 Task: Select Grocery. Add to cart, from DashMart for 779 Spadafore Drive, State College, Pennsylvania 16803, Cell Number 814-822-2457, following items : Glade Jar Candle Air Freshener Hawaiian Breeze (3.4 oz) - 1, Scotch-Brite Scrub Sponges Heavy Duty (3 ct) - 1, Ajax Triple Action Dishwashing Liquid Orange (28 oz) - 1, Raid Outdoor Ant & Roach Killer 26 Killer Fresh Scent (12 oz) - 1, Essential Everyday Duct Tape - 1, Coca-Cola Soda Can (12 oz x 12 ct) - 1, Kinder Bueno Chocolate Bars Crispy Creamy (4 ct) - 1, Nerds Gummy Clusters Candy (5 oz) - 1, Sweet Potato (1 ct) - 1, Large Avocado (1 ct) - 1
Action: Mouse moved to (316, 108)
Screenshot: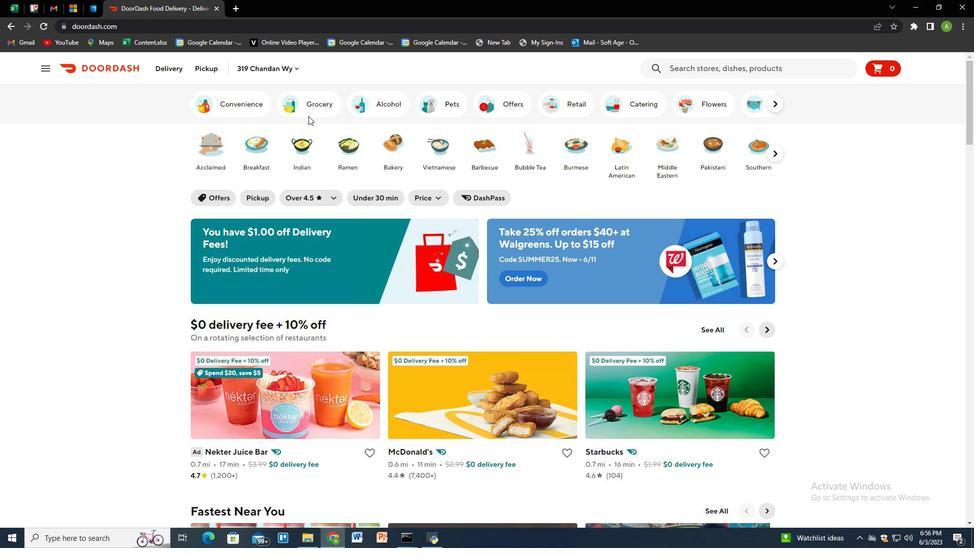 
Action: Mouse pressed left at (316, 108)
Screenshot: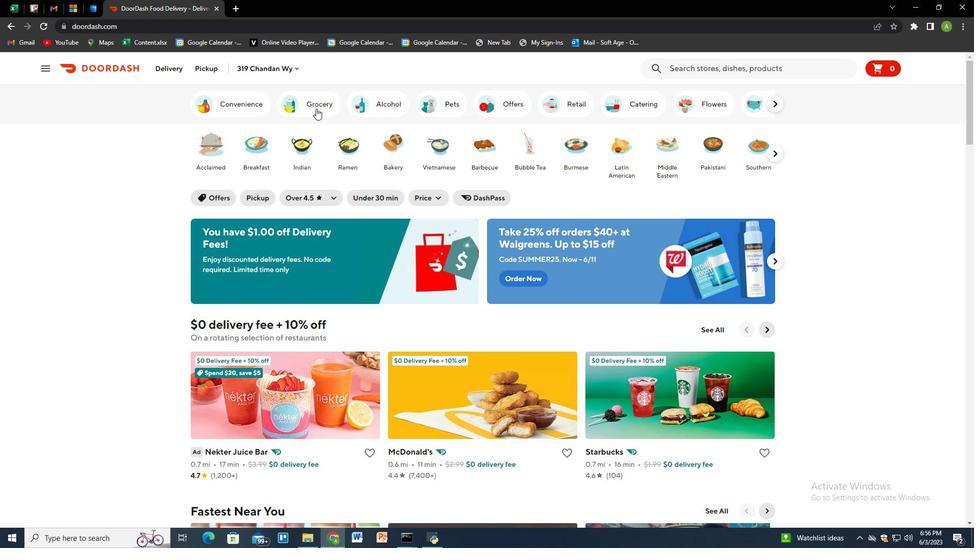 
Action: Mouse moved to (559, 490)
Screenshot: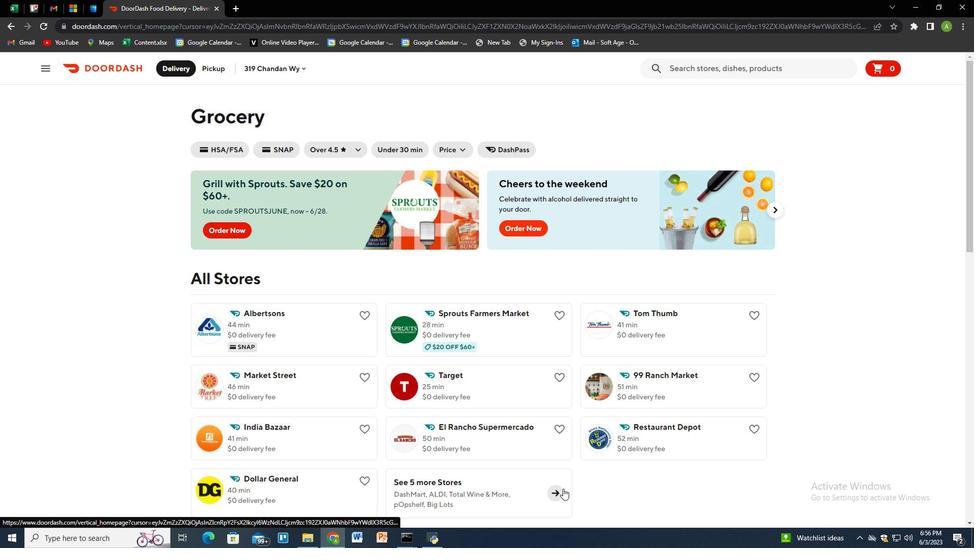 
Action: Mouse pressed left at (559, 490)
Screenshot: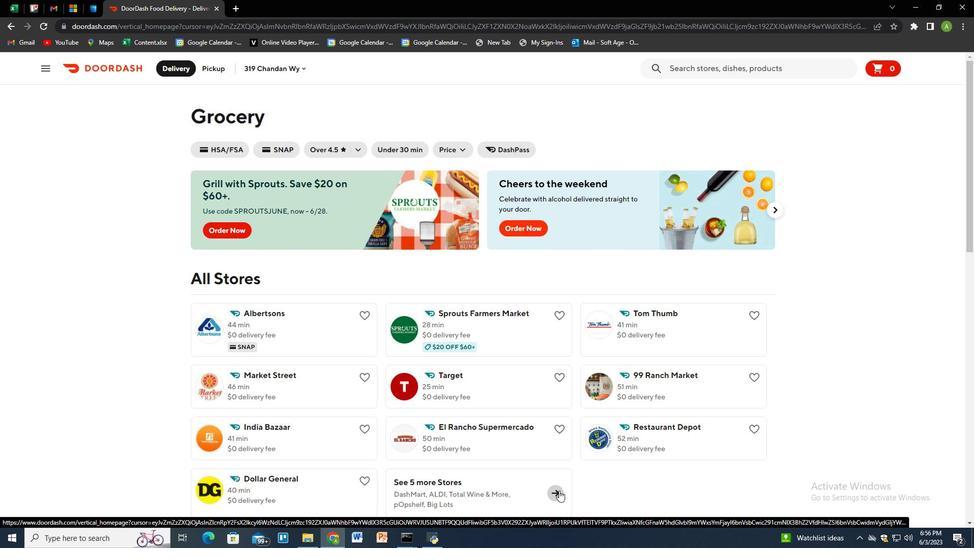 
Action: Mouse moved to (503, 348)
Screenshot: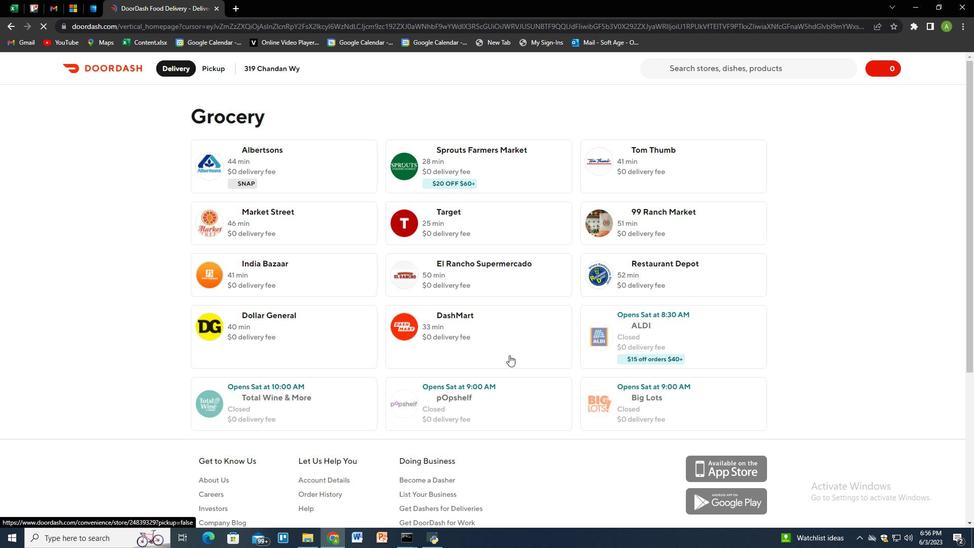 
Action: Mouse pressed left at (503, 348)
Screenshot: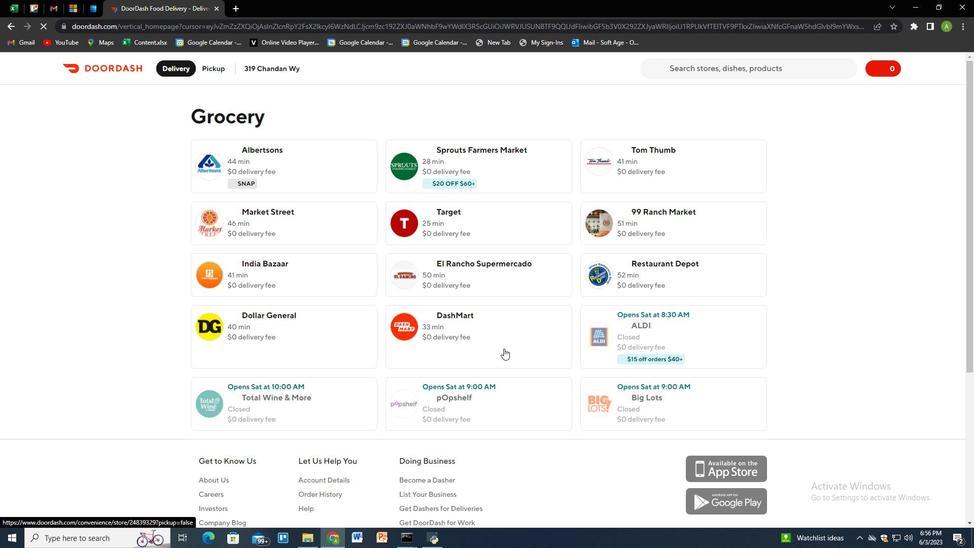 
Action: Mouse moved to (217, 68)
Screenshot: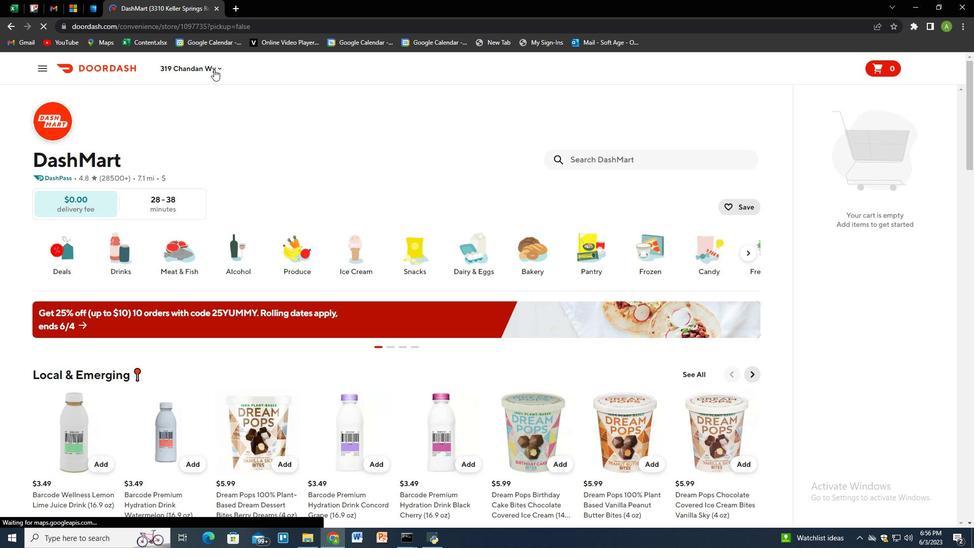 
Action: Mouse pressed left at (217, 68)
Screenshot: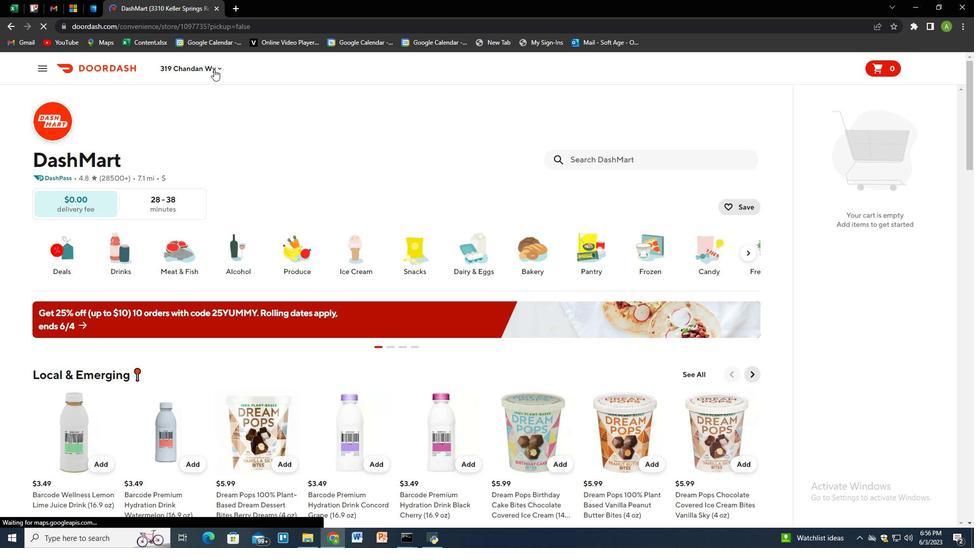 
Action: Mouse moved to (216, 111)
Screenshot: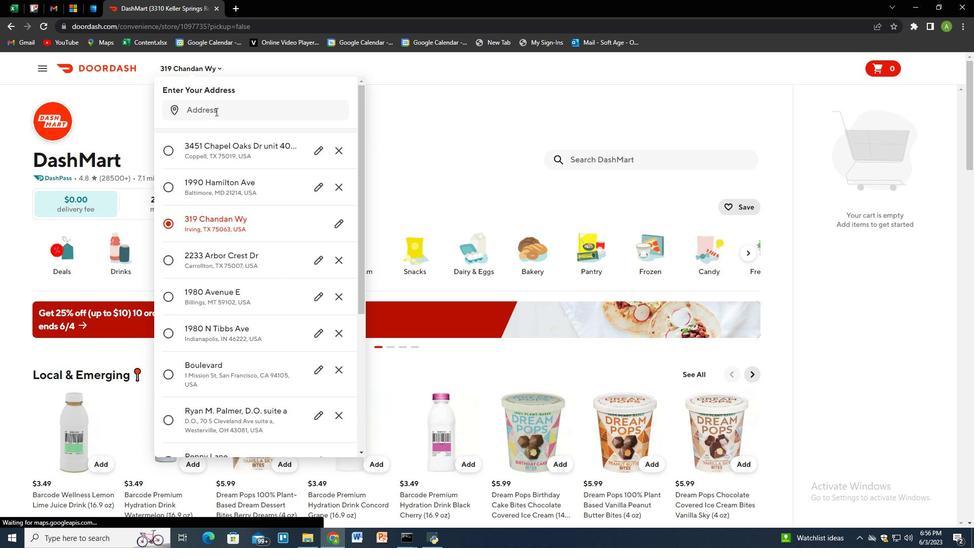 
Action: Mouse pressed left at (216, 111)
Screenshot: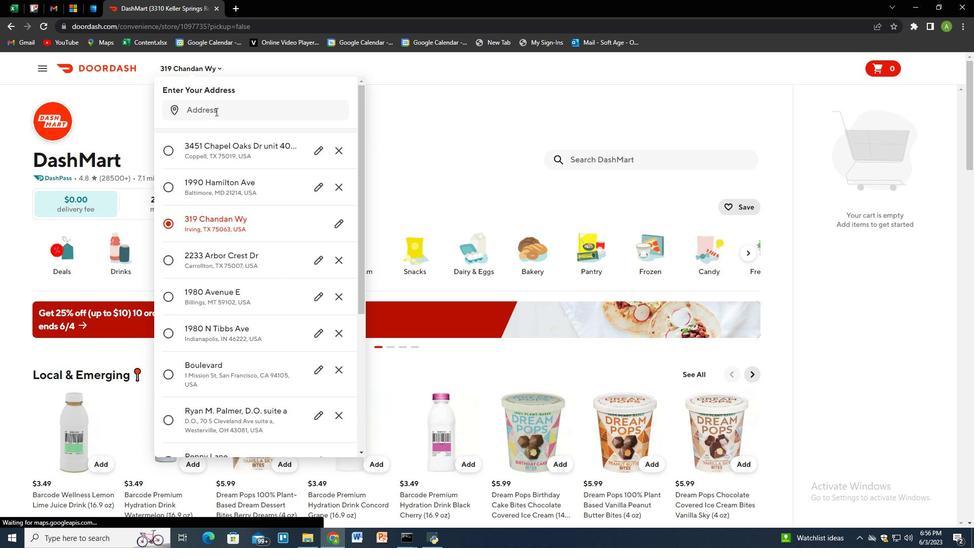 
Action: Mouse moved to (216, 111)
Screenshot: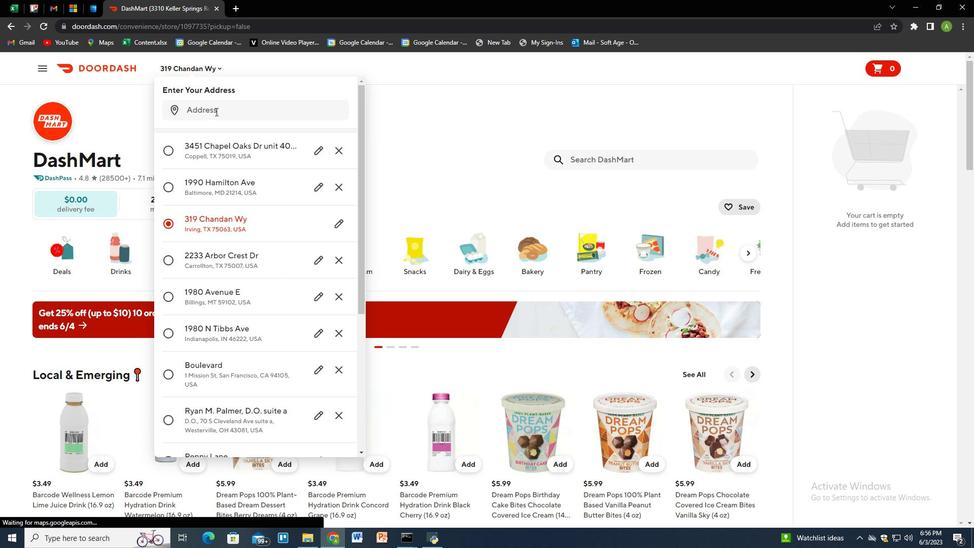 
Action: Key pressed 779<Key.space>spadafore<Key.space>drive,<Key.space>state<Key.space>college,<Key.space>pennsylvania<Key.space>16803<Key.enter>
Screenshot: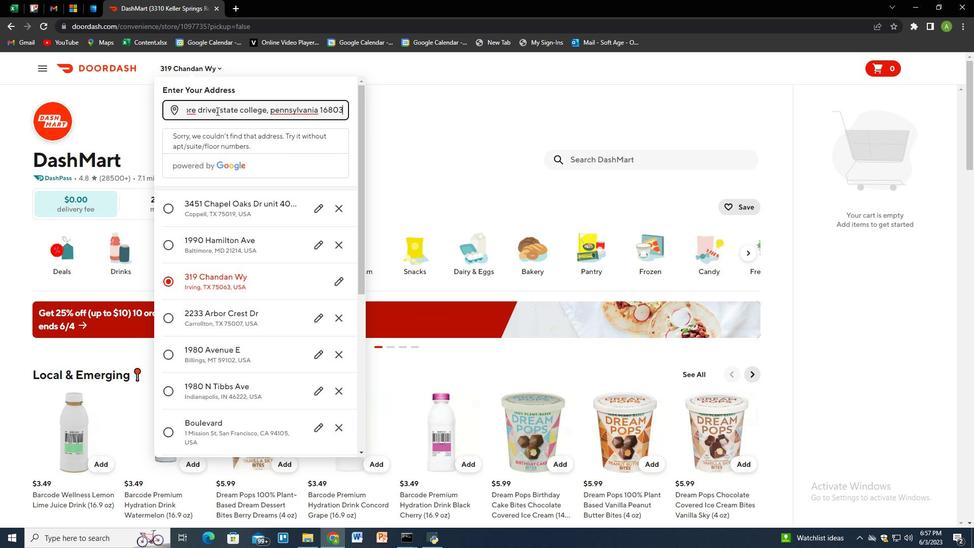 
Action: Mouse moved to (334, 377)
Screenshot: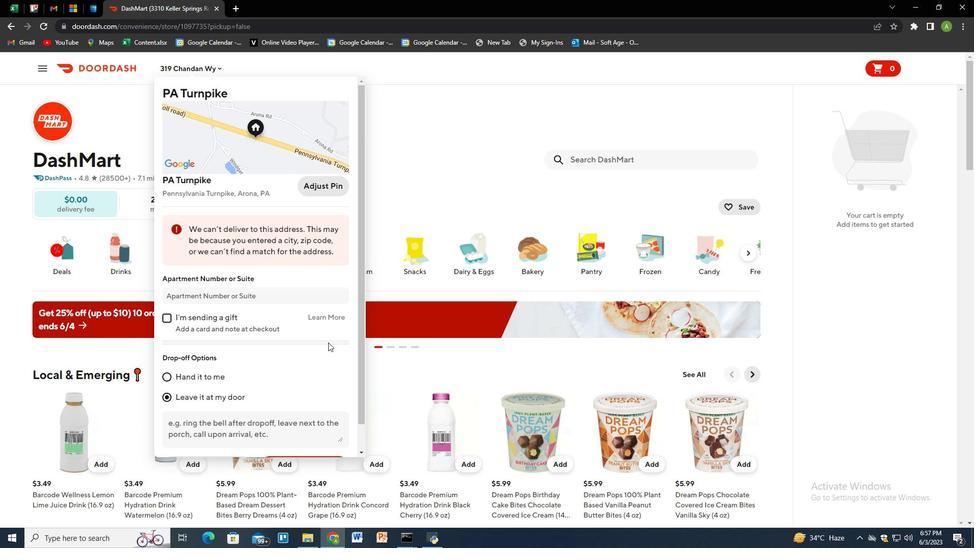 
Action: Mouse scrolled (334, 377) with delta (0, 0)
Screenshot: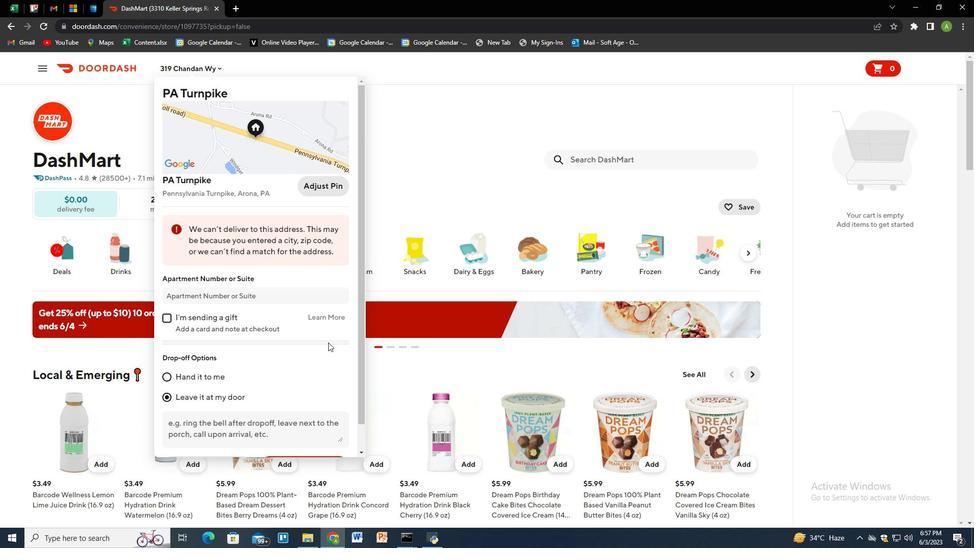 
Action: Mouse moved to (332, 381)
Screenshot: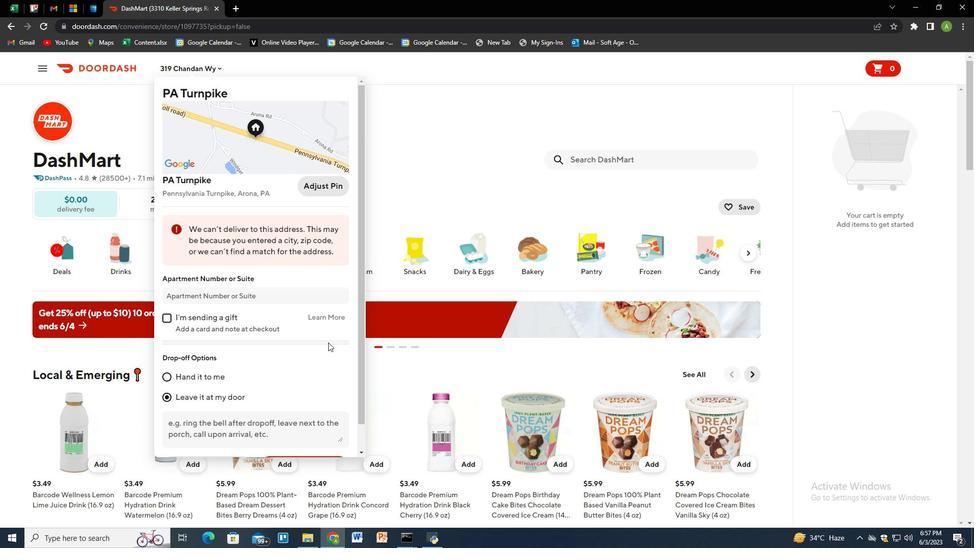 
Action: Mouse scrolled (332, 381) with delta (0, 0)
Screenshot: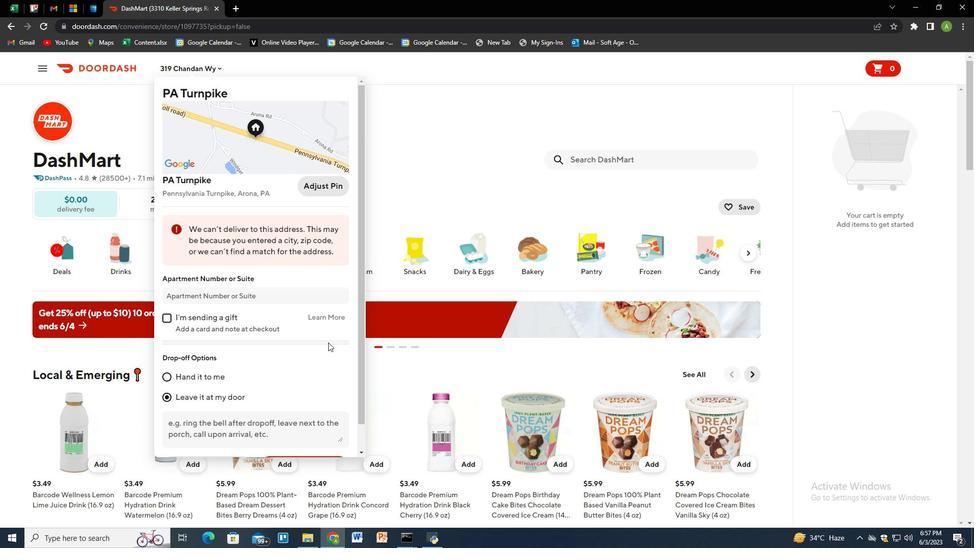 
Action: Mouse moved to (332, 383)
Screenshot: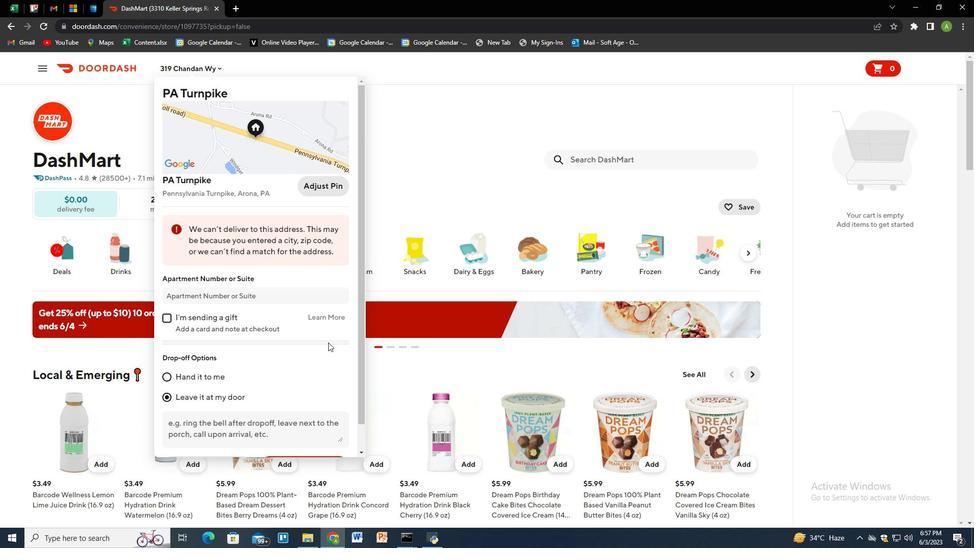 
Action: Mouse scrolled (332, 382) with delta (0, 0)
Screenshot: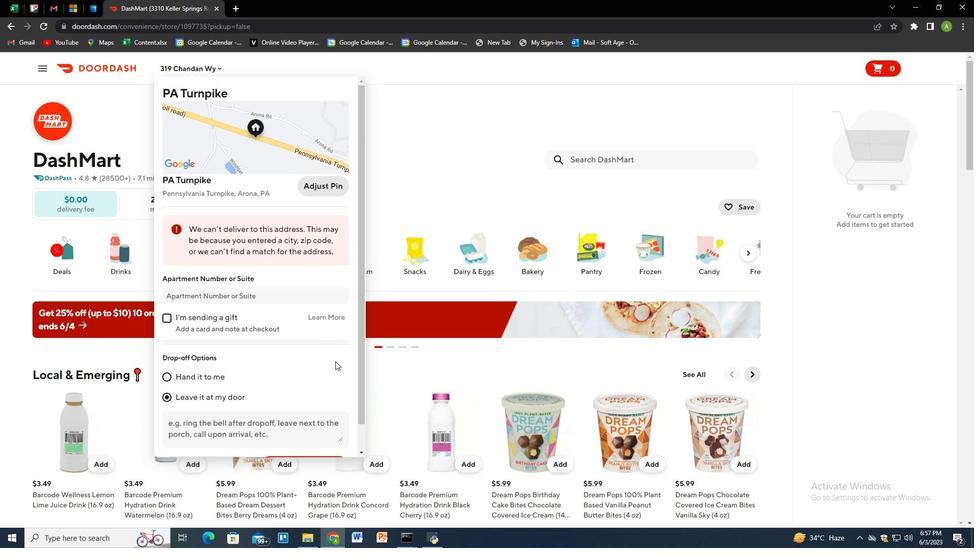 
Action: Mouse moved to (330, 387)
Screenshot: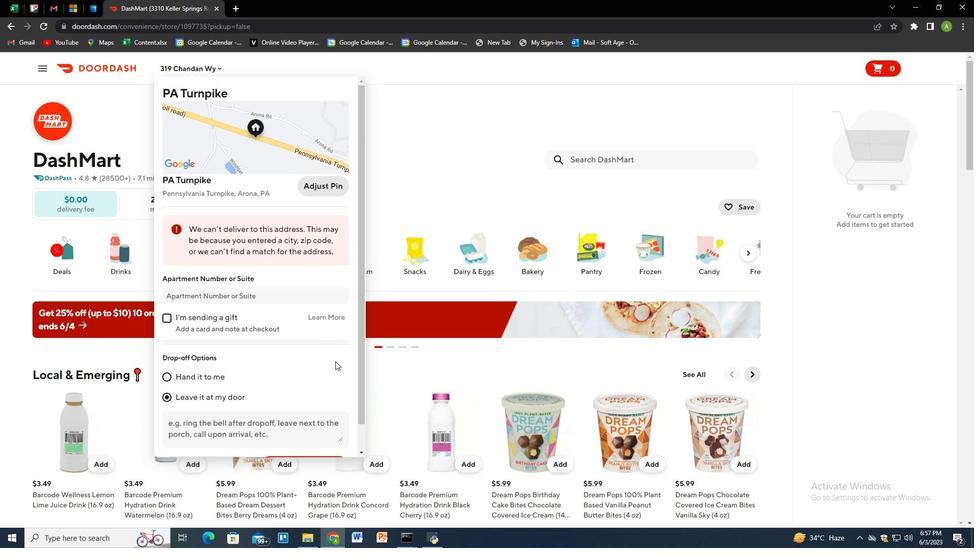 
Action: Mouse scrolled (330, 386) with delta (0, 0)
Screenshot: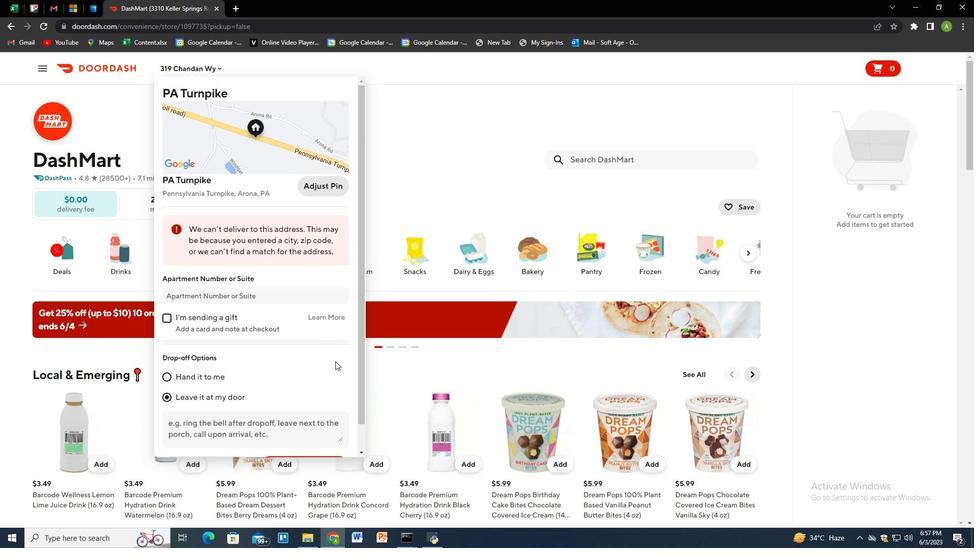 
Action: Mouse moved to (329, 390)
Screenshot: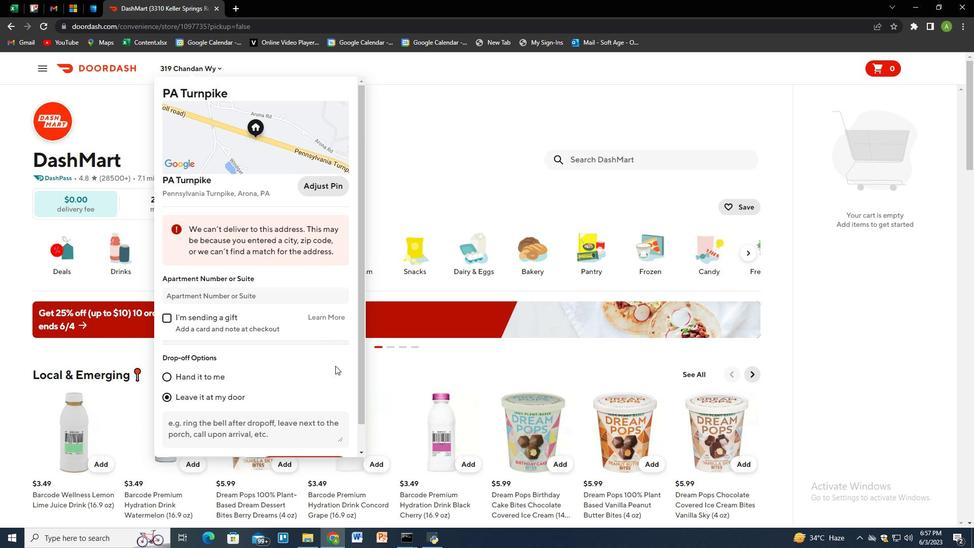 
Action: Mouse scrolled (329, 390) with delta (0, 0)
Screenshot: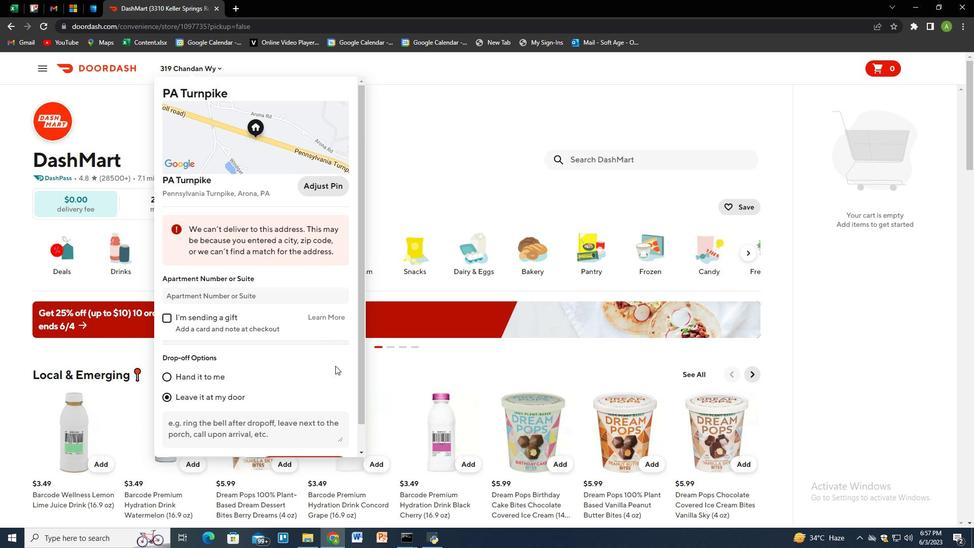 
Action: Mouse moved to (323, 438)
Screenshot: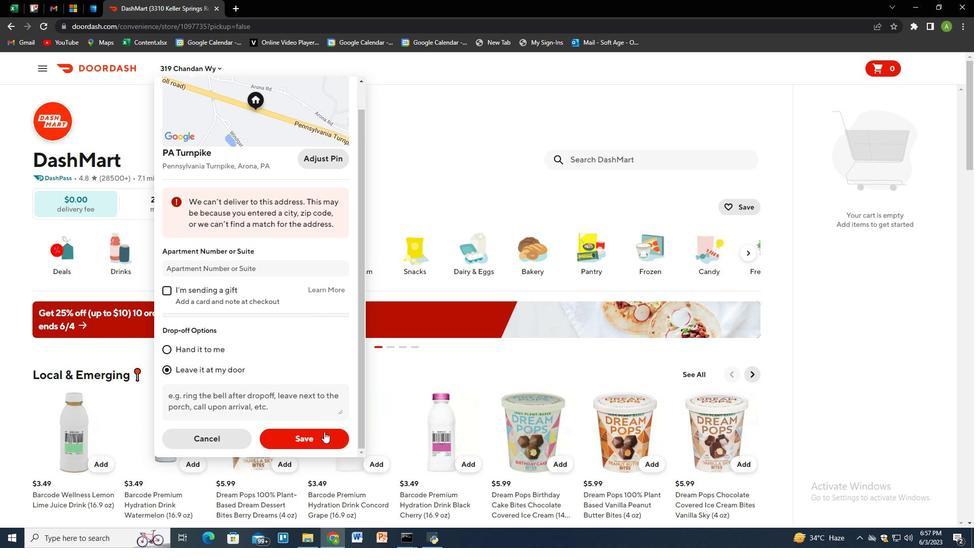 
Action: Mouse pressed left at (323, 438)
Screenshot: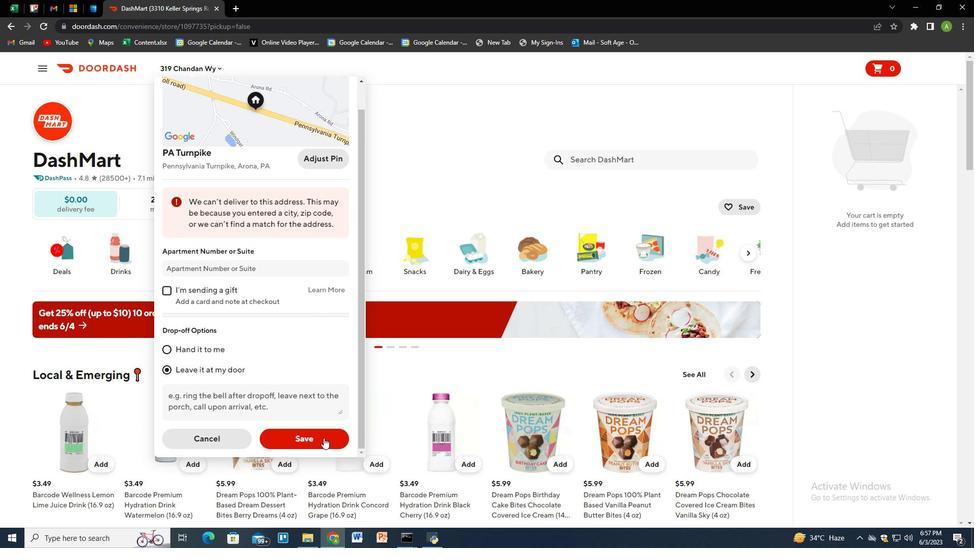 
Action: Mouse moved to (614, 156)
Screenshot: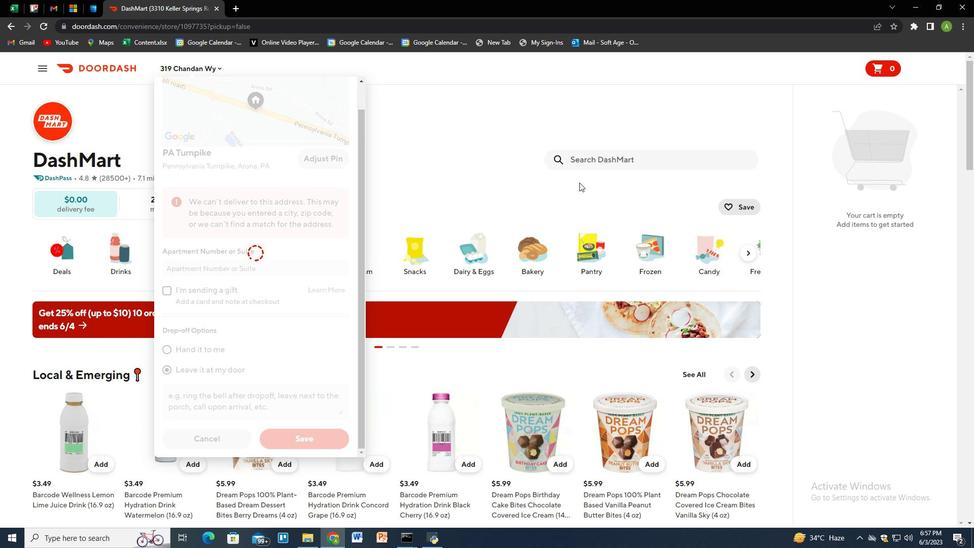 
Action: Mouse pressed left at (614, 156)
Screenshot: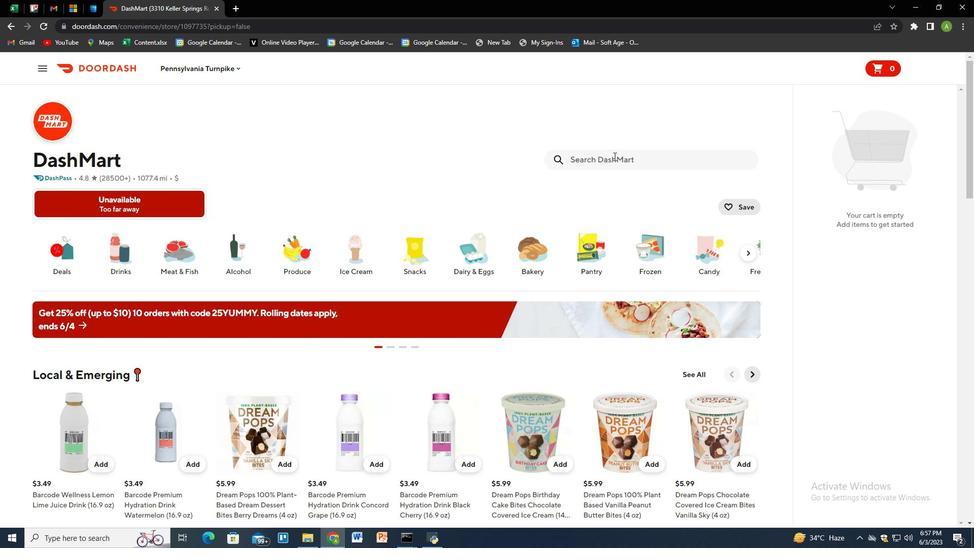 
Action: Key pressed gal<Key.backspace><Key.backspace>lade<Key.space>jar<Key.space>candle<Key.space>air<Key.space>freshener<Key.space>hawaiian<Key.space>breeze<Key.space><Key.shift_r><Key.shift_r><Key.shift_r>(3.4<Key.space>oz<Key.shift_r>)<Key.enter>
Screenshot: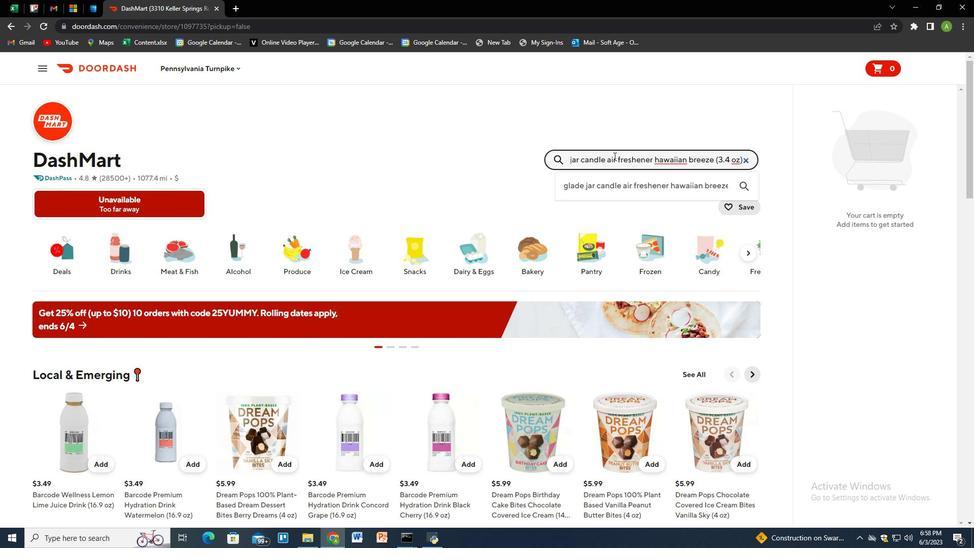 
Action: Mouse moved to (88, 257)
Screenshot: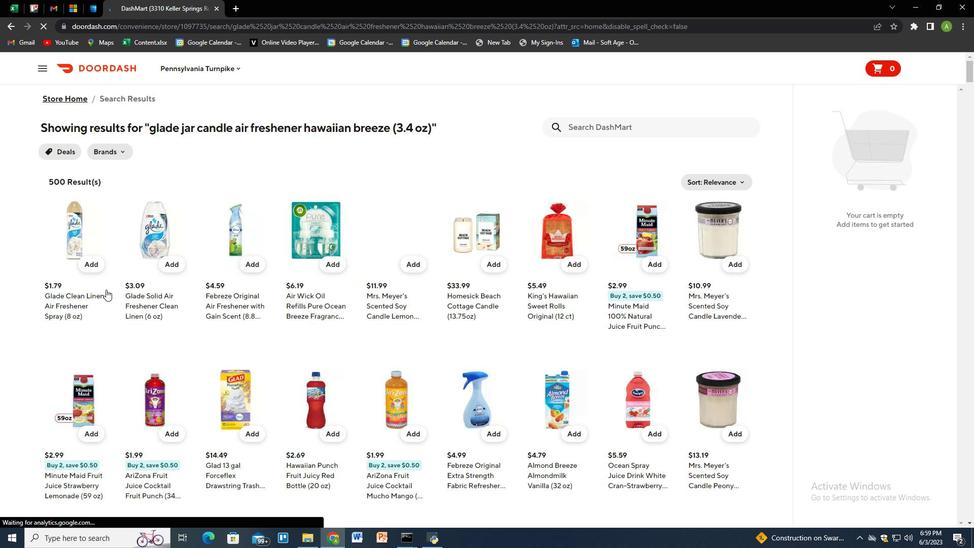 
Action: Mouse pressed left at (88, 257)
Screenshot: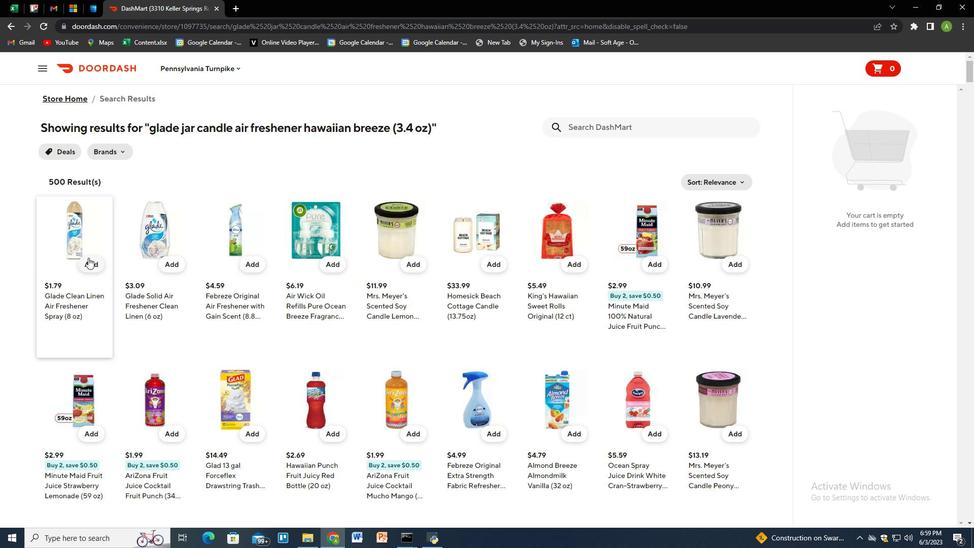 
Action: Mouse moved to (647, 131)
Screenshot: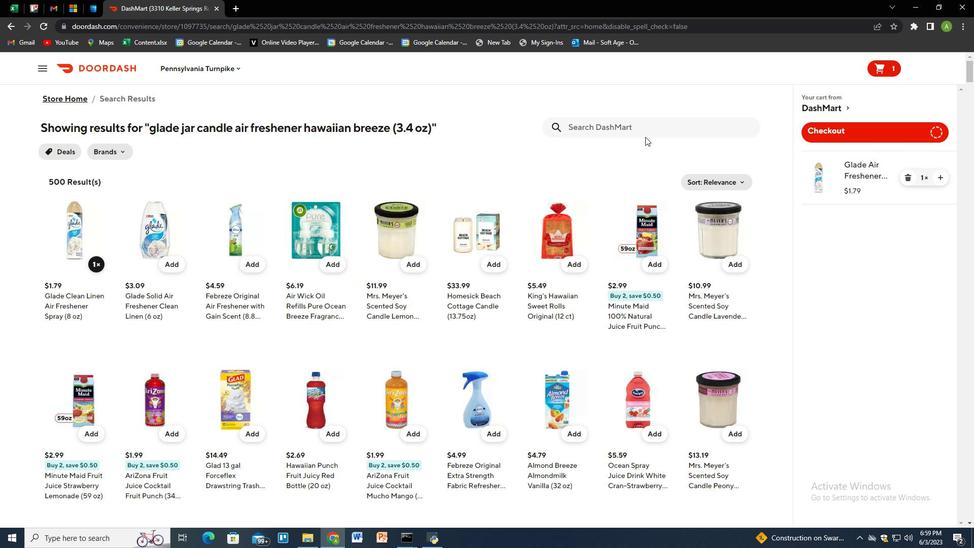 
Action: Mouse pressed left at (647, 131)
Screenshot: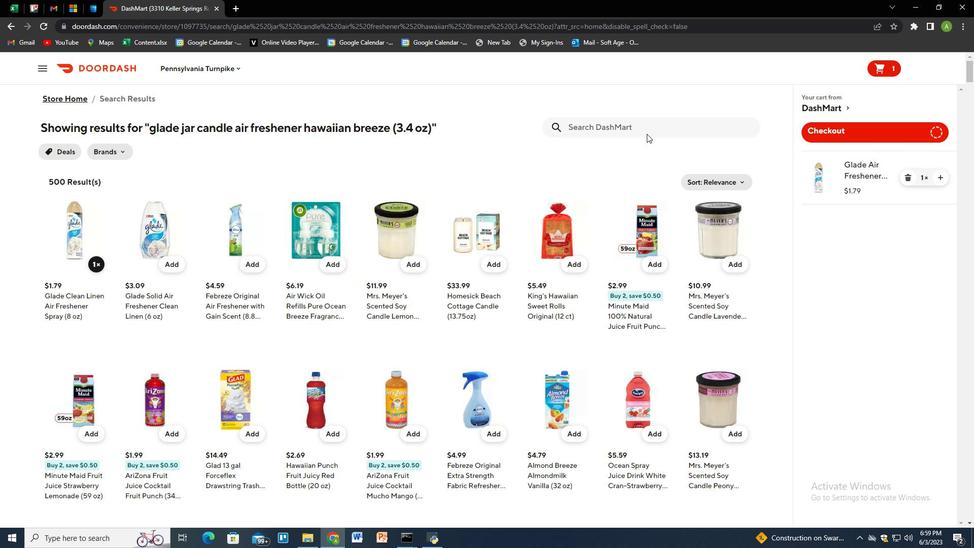 
Action: Mouse moved to (648, 127)
Screenshot: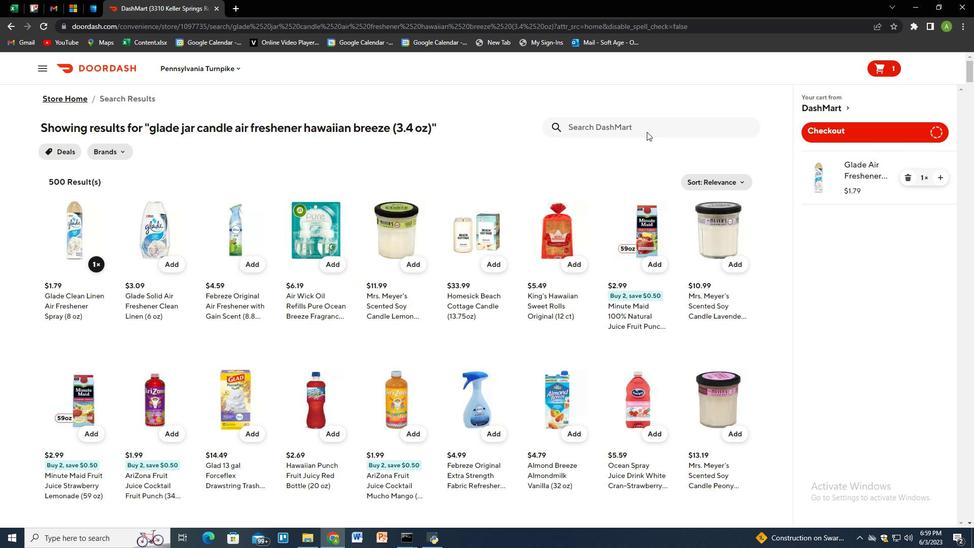 
Action: Mouse pressed left at (648, 127)
Screenshot: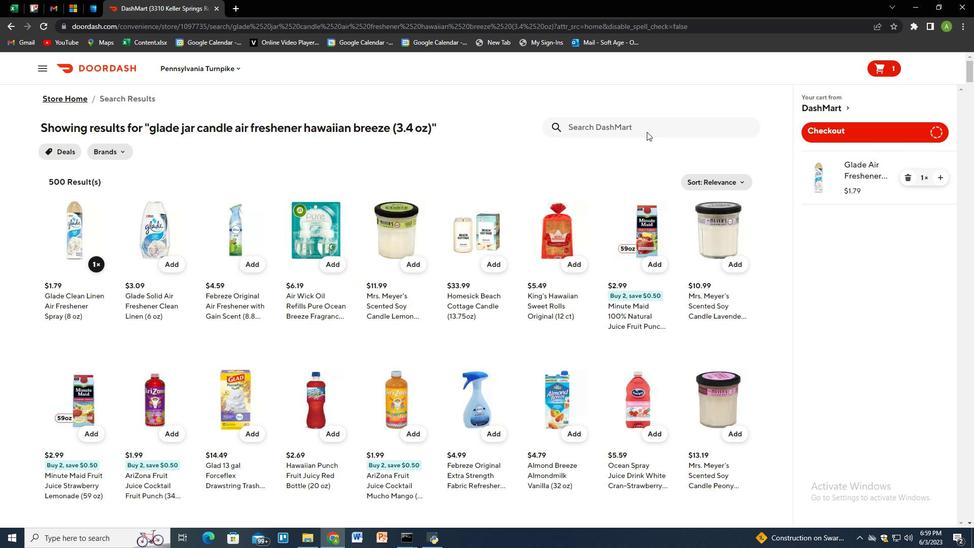 
Action: Key pressed scotch-brite<Key.space>scrub<Key.space>sponges<Key.space>heavy<Key.space>duty<Key.space><Key.shift_r>(3<Key.space>ct<Key.shift_r>)<Key.enter>
Screenshot: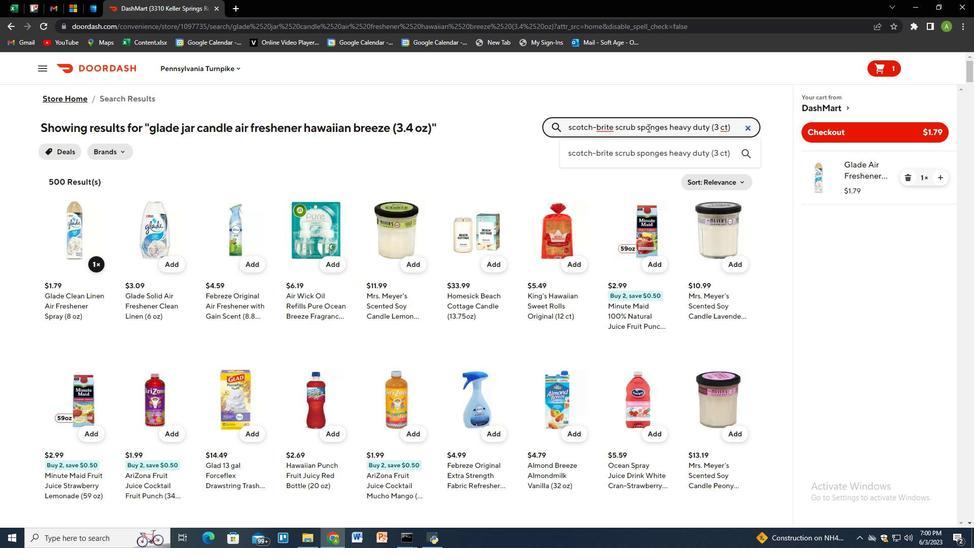 
Action: Mouse moved to (86, 260)
Screenshot: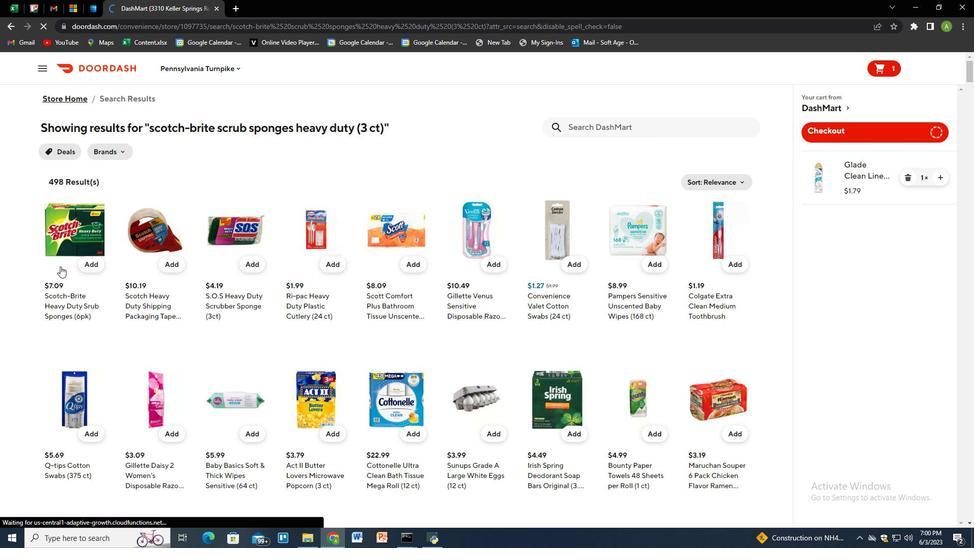 
Action: Mouse pressed left at (86, 260)
Screenshot: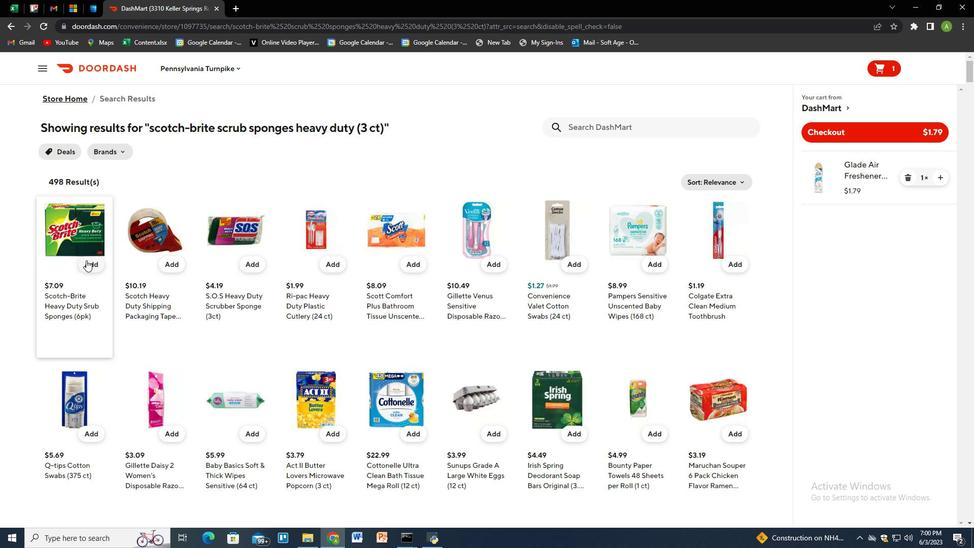 
Action: Mouse moved to (593, 124)
Screenshot: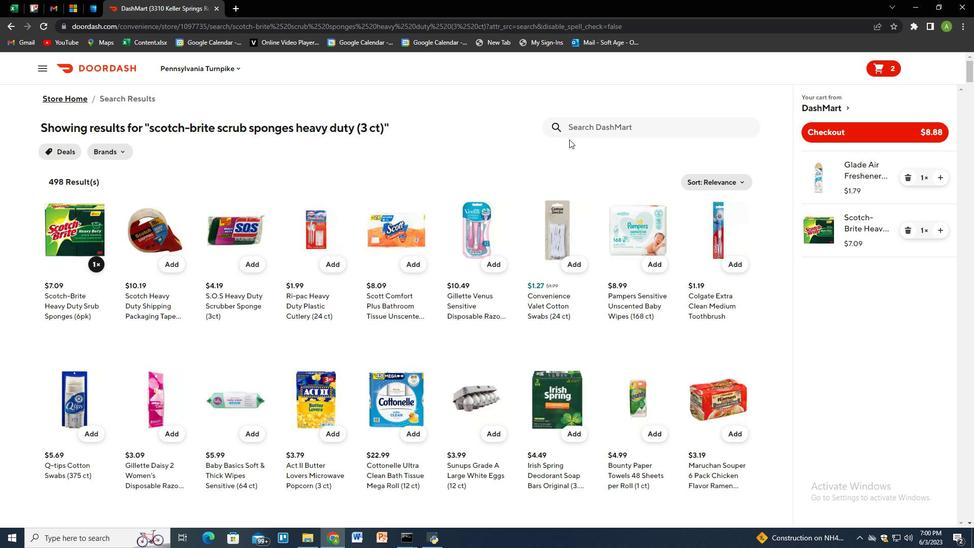
Action: Mouse pressed left at (593, 124)
Screenshot: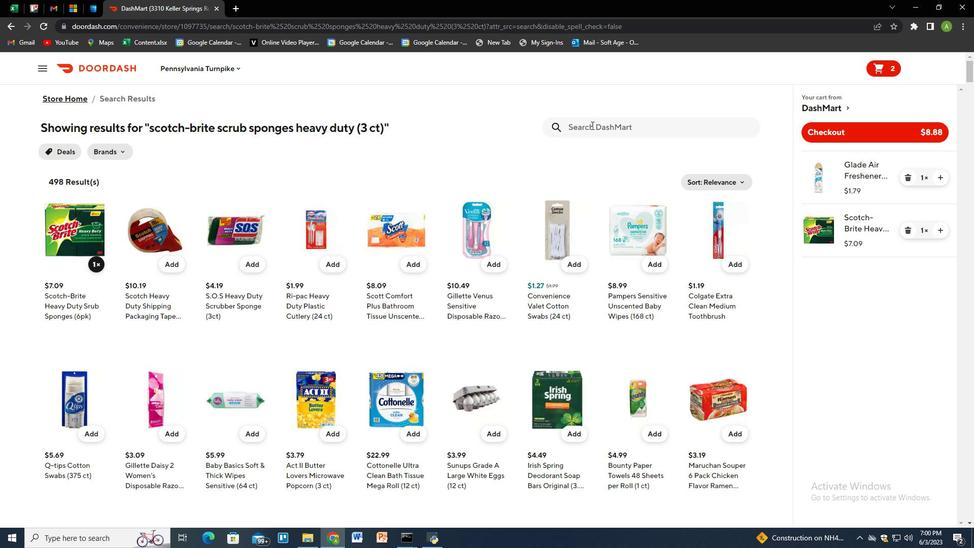 
Action: Key pressed ajax<Key.space>triple<Key.space>action<Key.space>dishwashing<Key.space>liqud<Key.left><Key.left><Key.right>i<Key.right><Key.right><Key.space>orange<Key.space><Key.shift_r>(28<Key.space>oz<Key.shift_r>)<Key.enter>
Screenshot: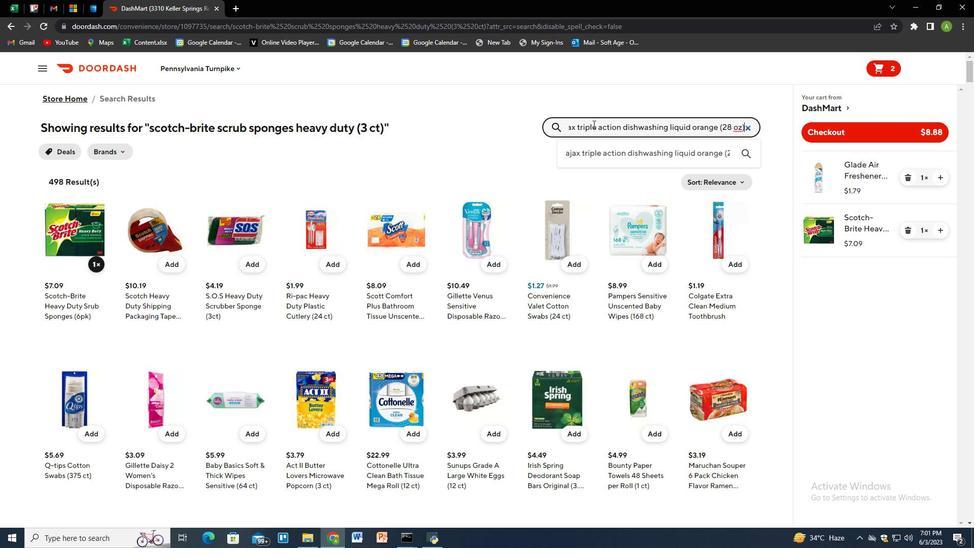 
Action: Mouse moved to (94, 262)
Screenshot: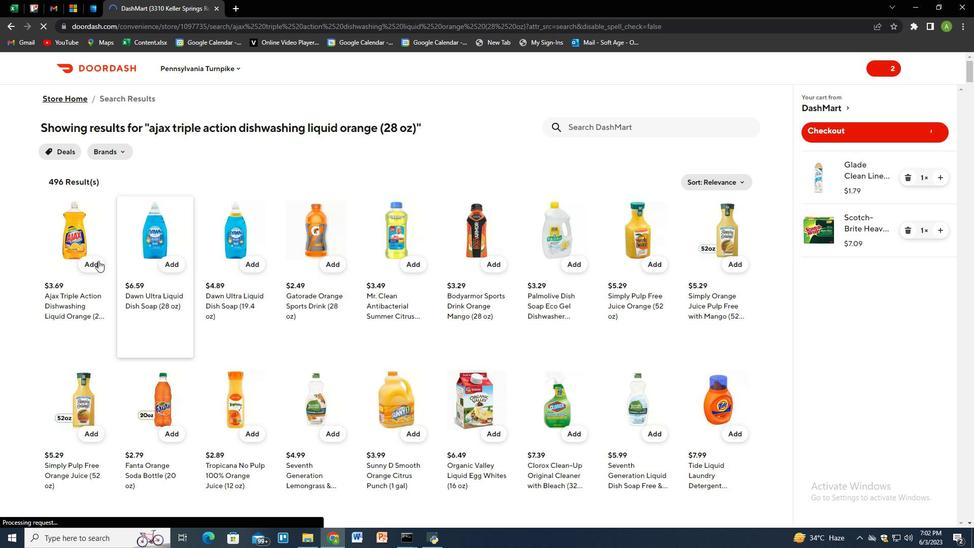 
Action: Mouse pressed left at (94, 262)
Screenshot: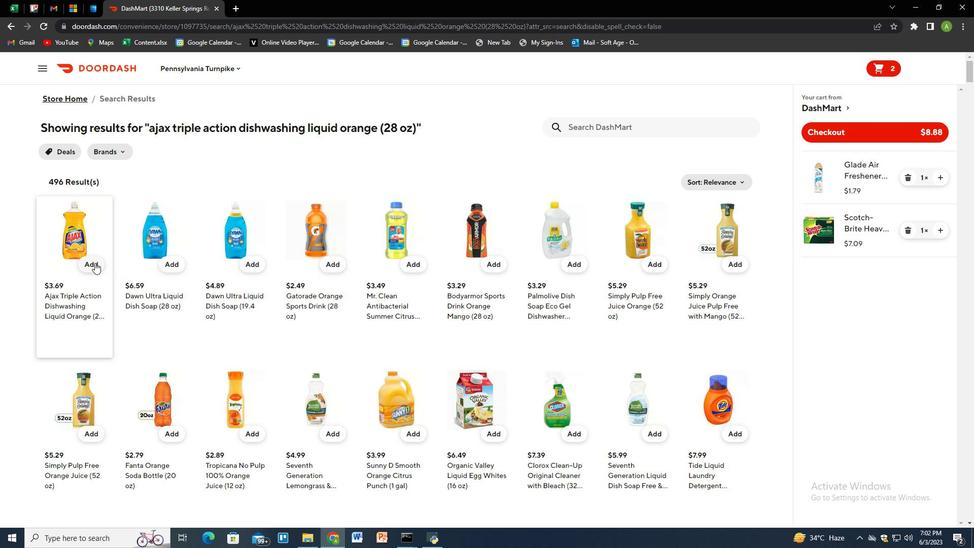 
Action: Mouse moved to (583, 128)
Screenshot: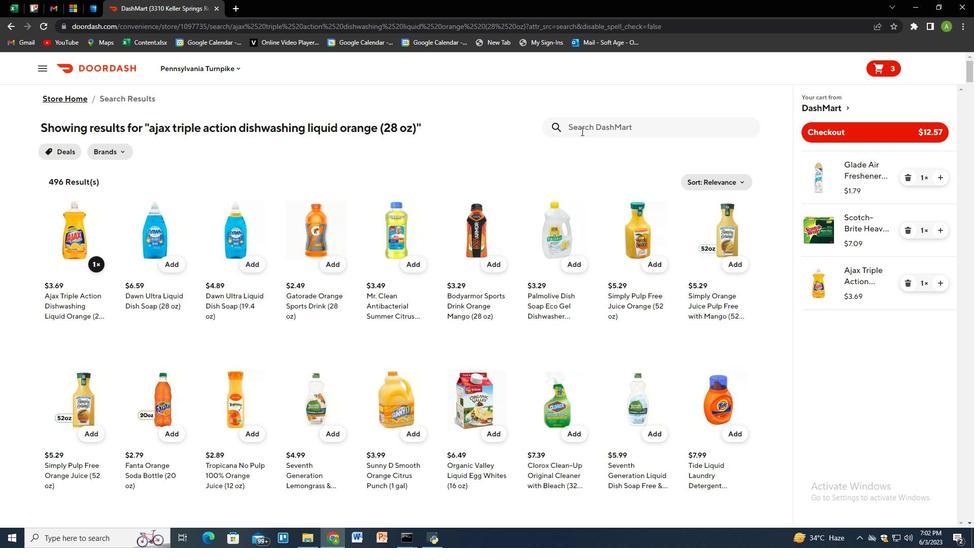 
Action: Mouse pressed left at (583, 128)
Screenshot: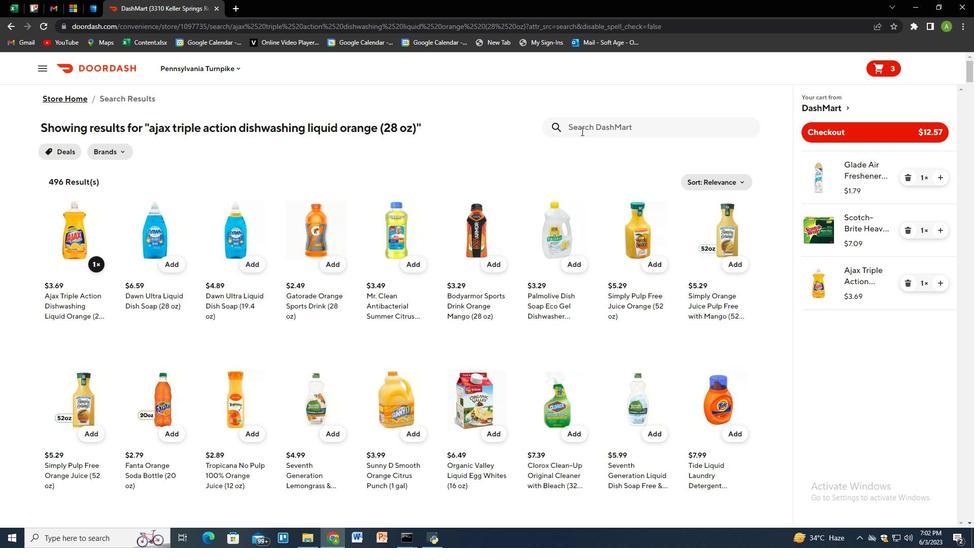 
Action: Key pressed raid<Key.space>outdoor<Key.space>ant<Key.space><Key.shift_r><Key.shift_r><Key.shift_r><Key.shift_r><Key.shift_r><Key.shift_r>&<Key.space>roach<Key.space>li<Key.backspace><Key.backspace>killer<Key.space>fresh<Key.space>scent<Key.space><Key.shift_r>(12<Key.space>oz<Key.shift_r>)(<Key.enter>
Screenshot: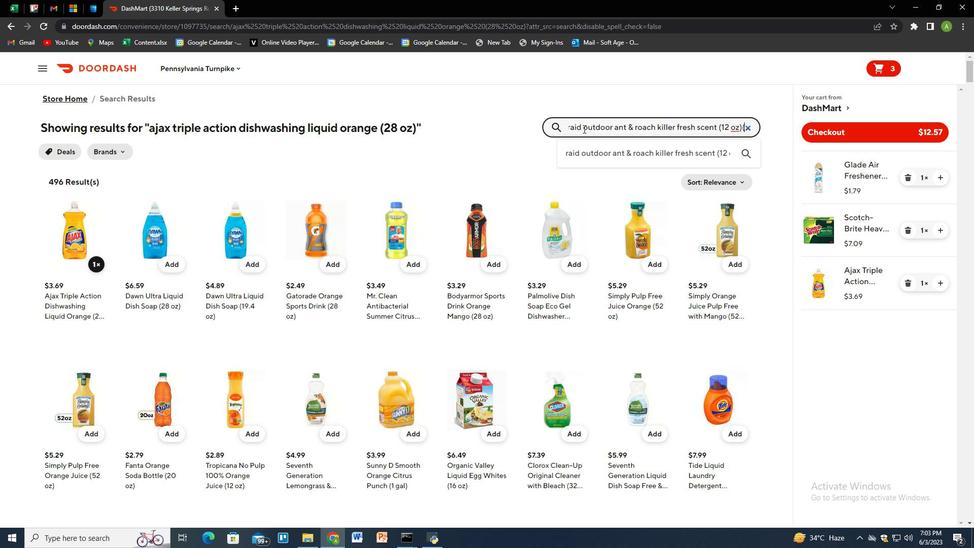 
Action: Mouse moved to (97, 271)
Screenshot: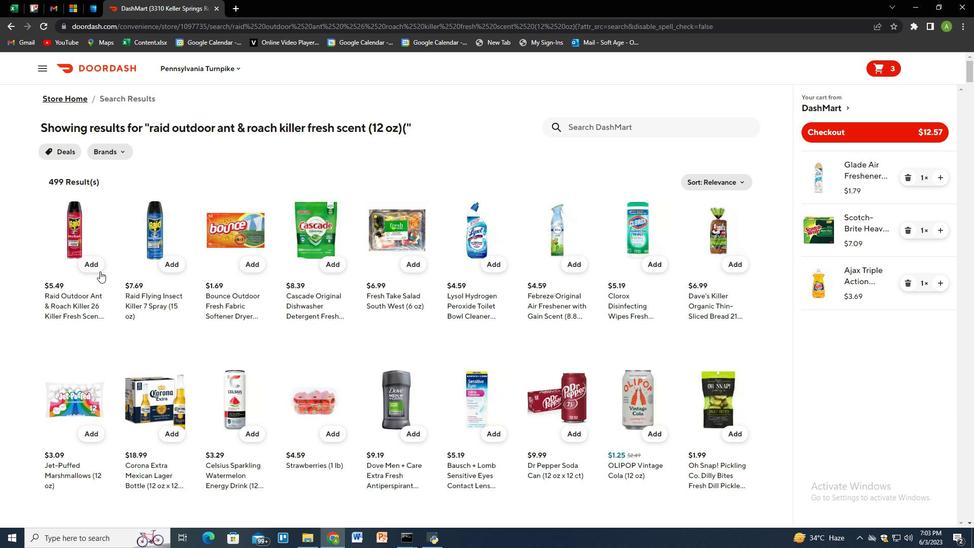 
Action: Mouse pressed left at (97, 271)
Screenshot: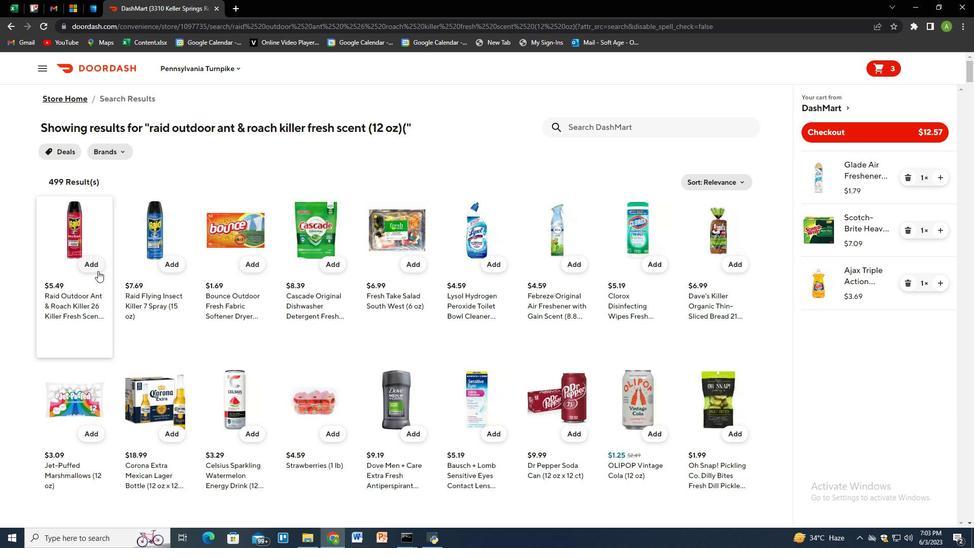 
Action: Mouse moved to (602, 122)
Screenshot: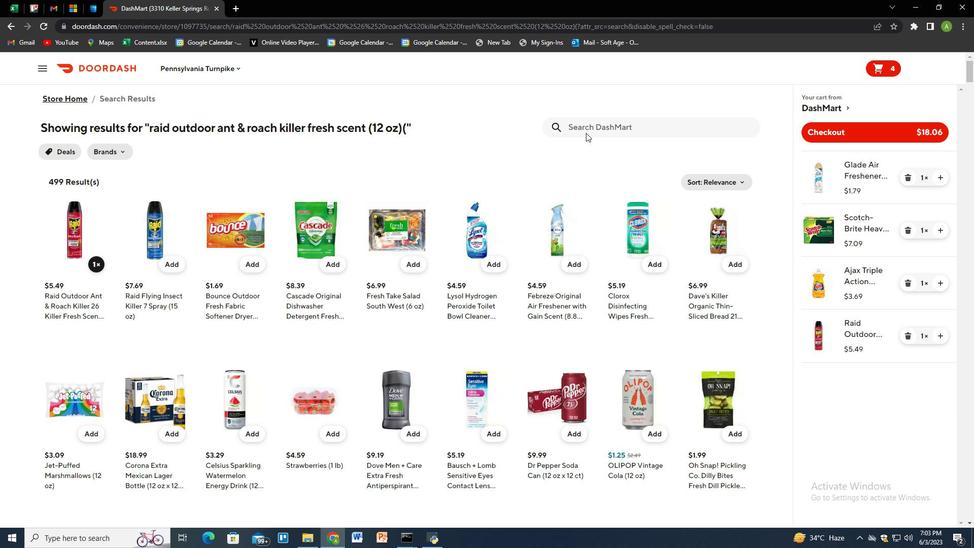 
Action: Mouse pressed left at (602, 122)
Screenshot: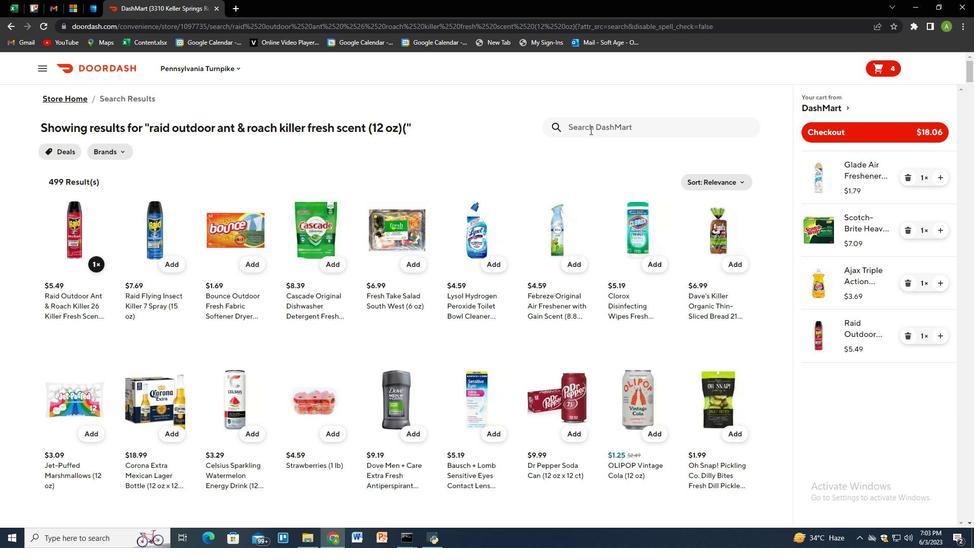 
Action: Key pressed essential<Key.space>everyday<Key.space>duct<Key.space>tape<Key.enter>
Screenshot: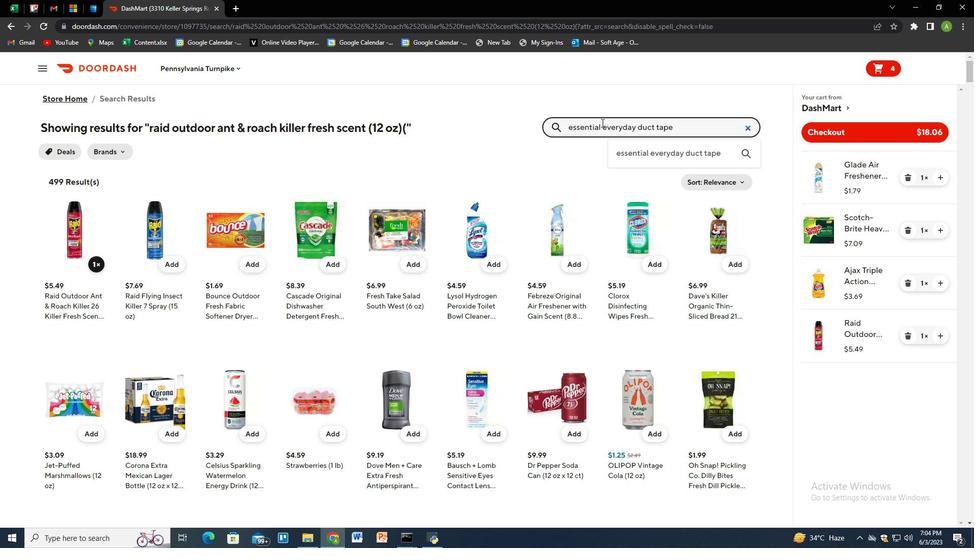 
Action: Mouse moved to (95, 263)
Screenshot: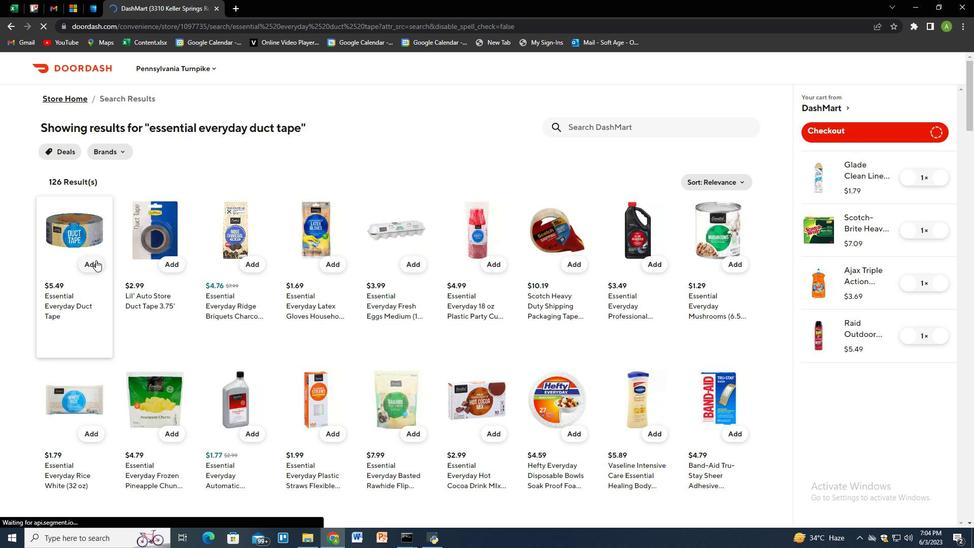 
Action: Mouse pressed left at (95, 263)
Screenshot: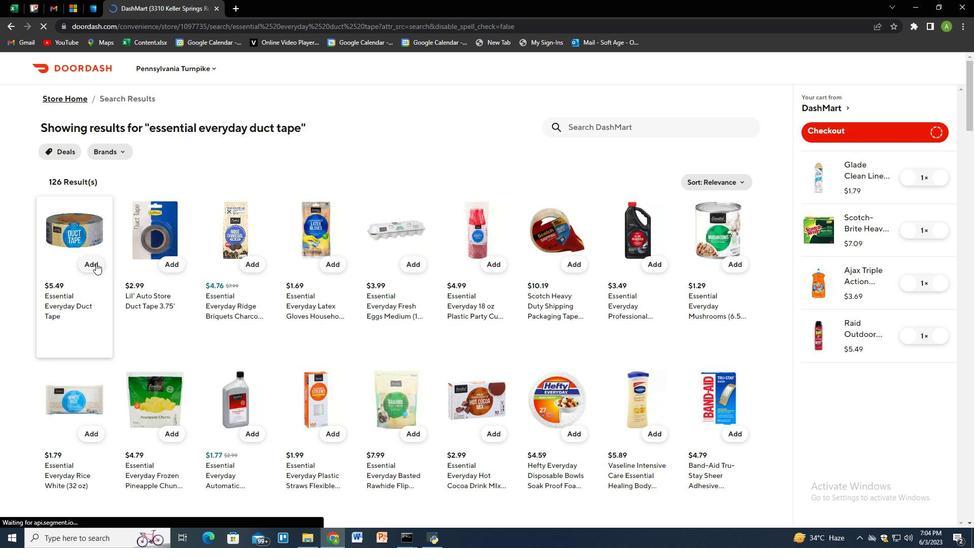 
Action: Mouse moved to (606, 126)
Screenshot: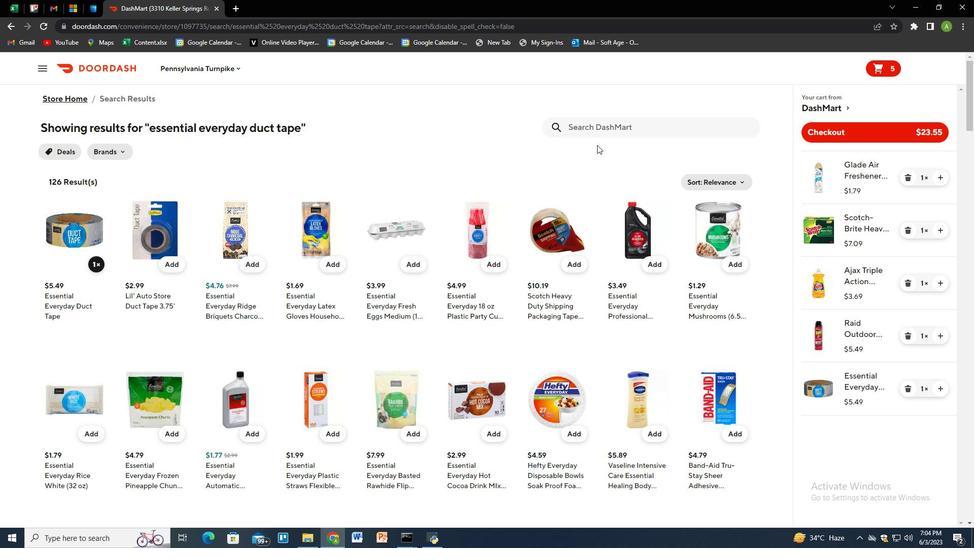 
Action: Mouse pressed left at (606, 126)
Screenshot: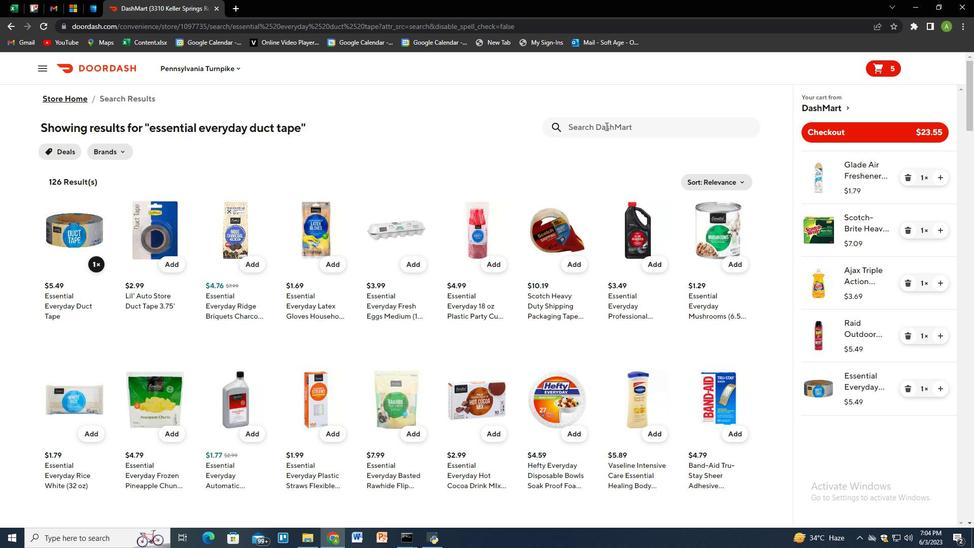
Action: Key pressed coca-cola<Key.space><Key.space><Key.backspace>soda<Key.space>can<Key.space><Key.shift_r><Key.shift_r><Key.shift_r>(12<Key.space>oz<Key.space>x<Key.space>12<Key.space>ct<Key.shift_r><Key.shift_r><Key.shift_r><Key.shift_r><Key.shift_r><Key.shift_r>)<Key.enter>
Screenshot: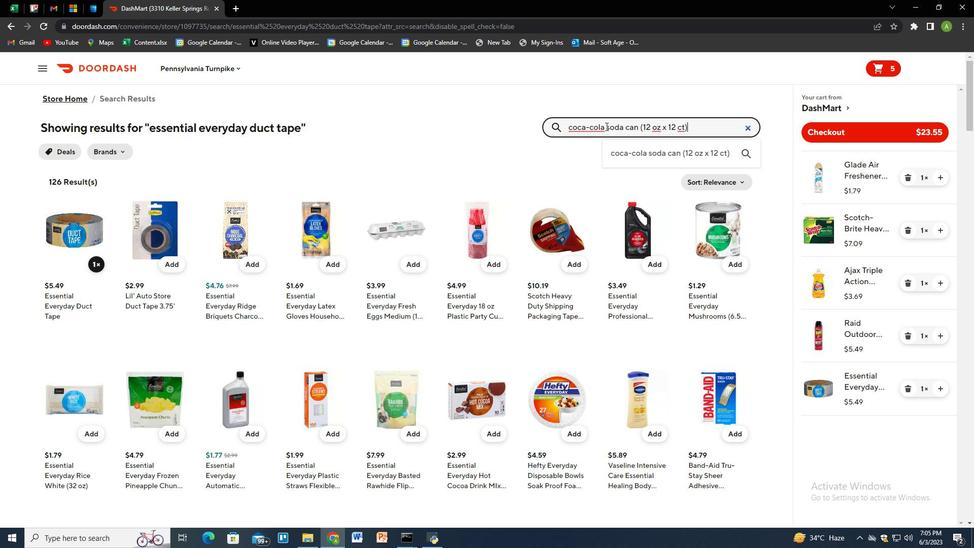 
Action: Mouse moved to (88, 268)
Screenshot: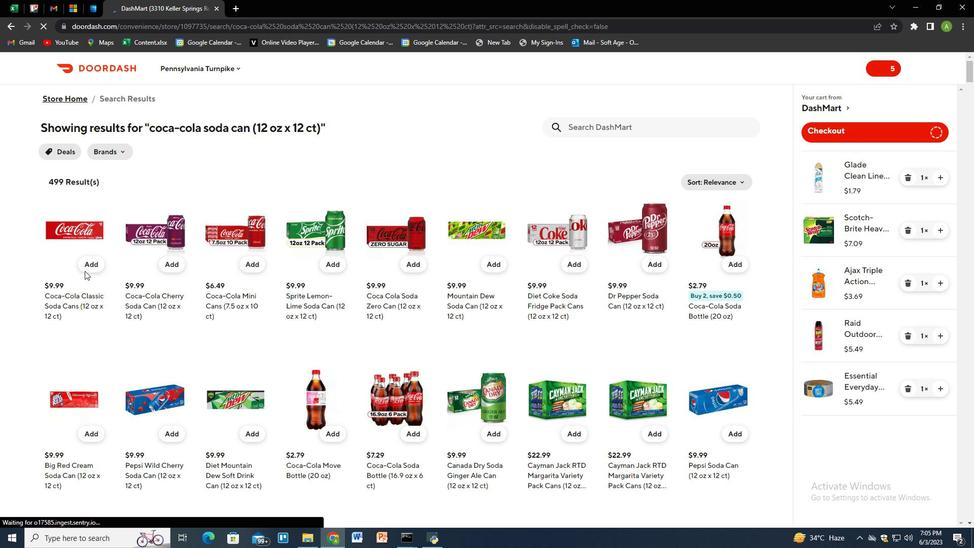 
Action: Mouse pressed left at (88, 268)
Screenshot: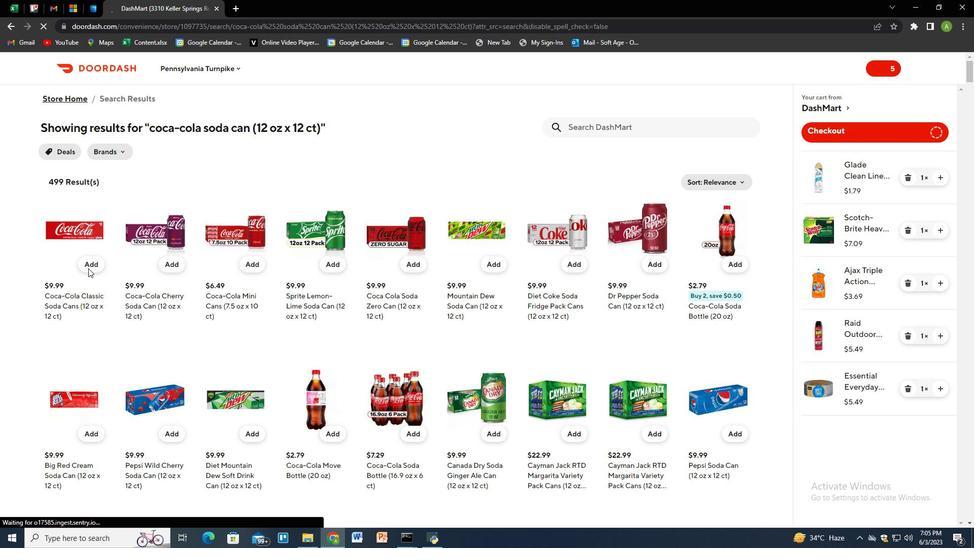 
Action: Mouse moved to (624, 126)
Screenshot: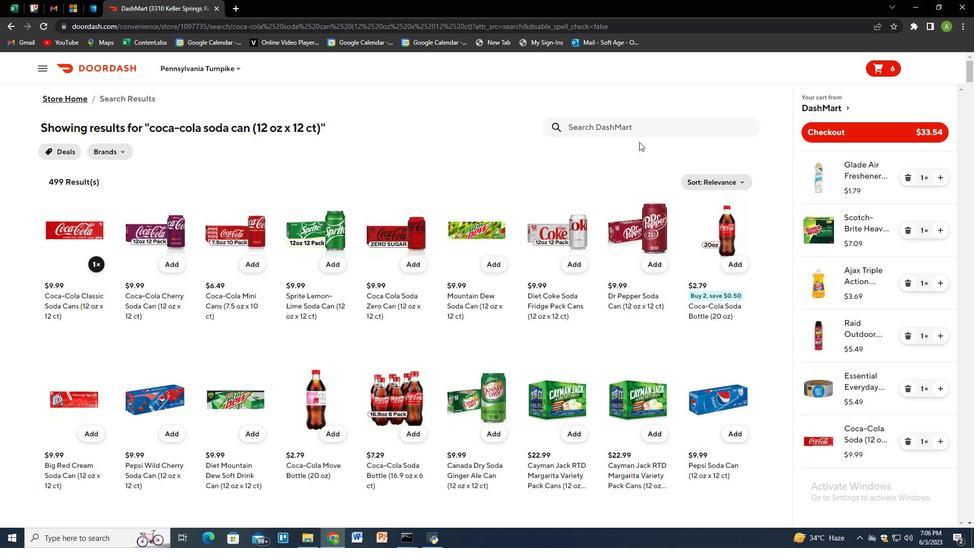 
Action: Mouse pressed left at (624, 126)
Screenshot: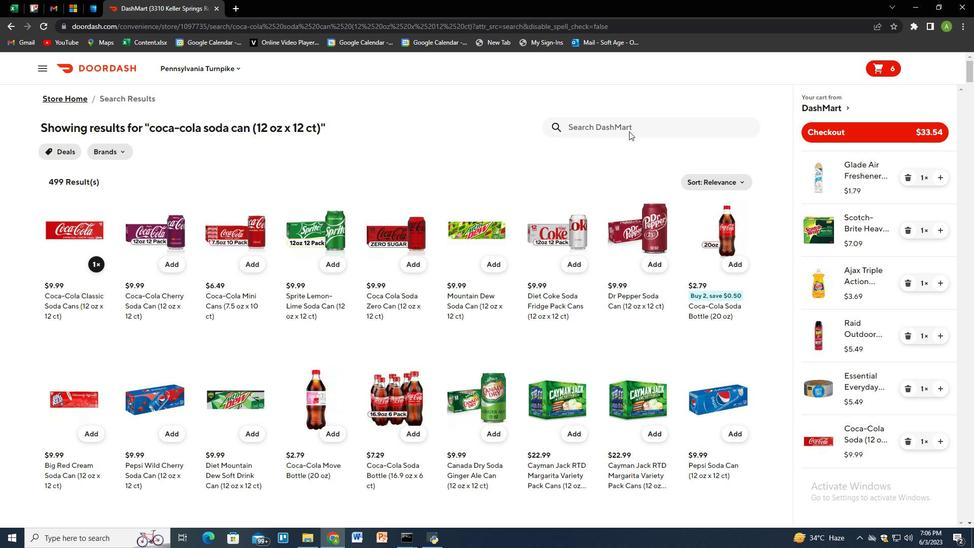 
Action: Key pressed kinder<Key.space>bueni<Key.backspace>o<Key.space>chocolate<Key.space>bars<Key.space>crispy<Key.space>crean<Key.backspace>my<Key.space><Key.shift_r><Key.shift_r><Key.shift_r><Key.shift_r><Key.shift_r>(4<Key.space>ct<Key.shift_r>)<Key.enter>
Screenshot: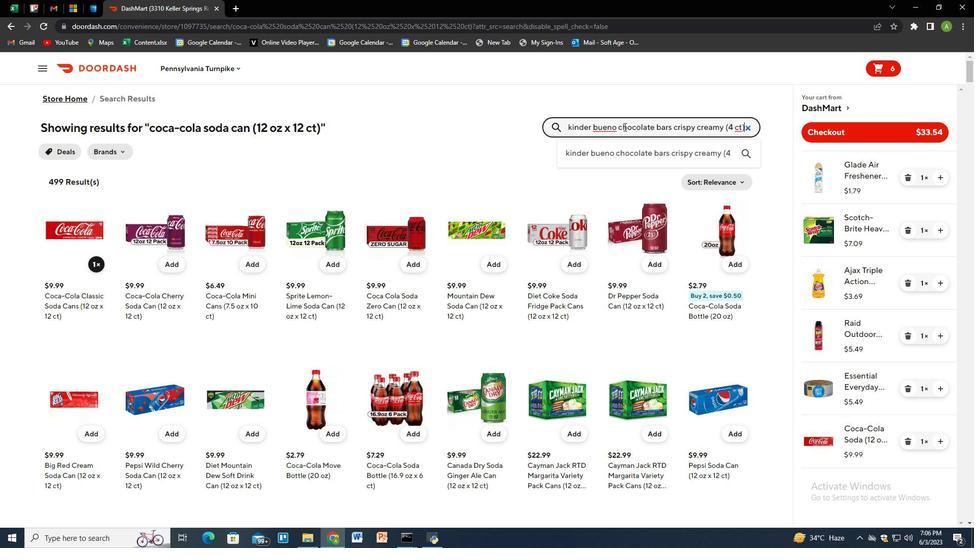 
Action: Mouse moved to (95, 264)
Screenshot: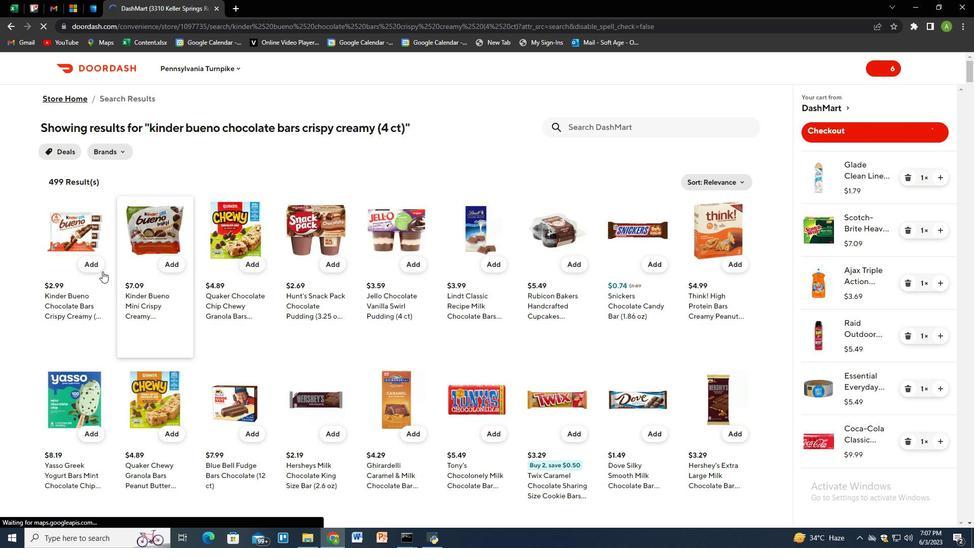 
Action: Mouse pressed left at (95, 264)
Screenshot: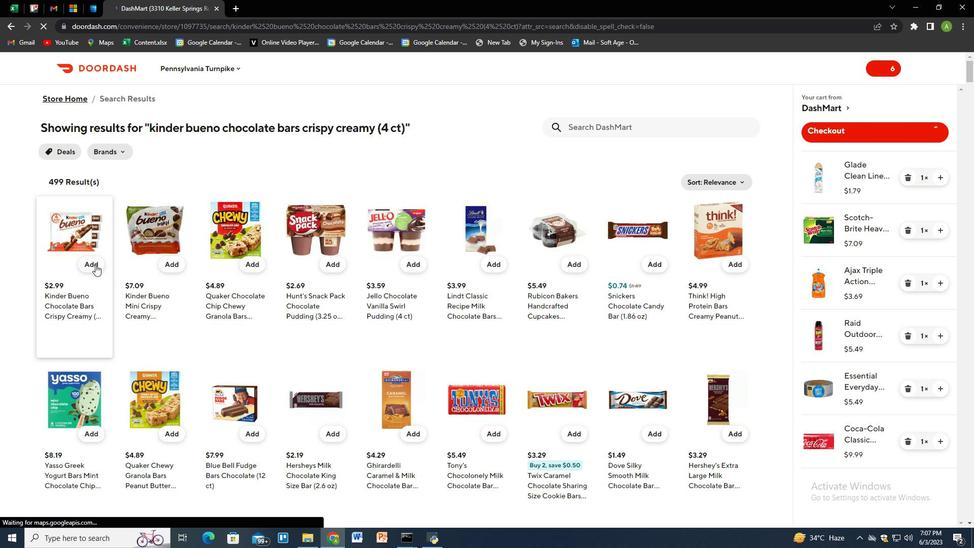 
Action: Mouse moved to (594, 124)
Screenshot: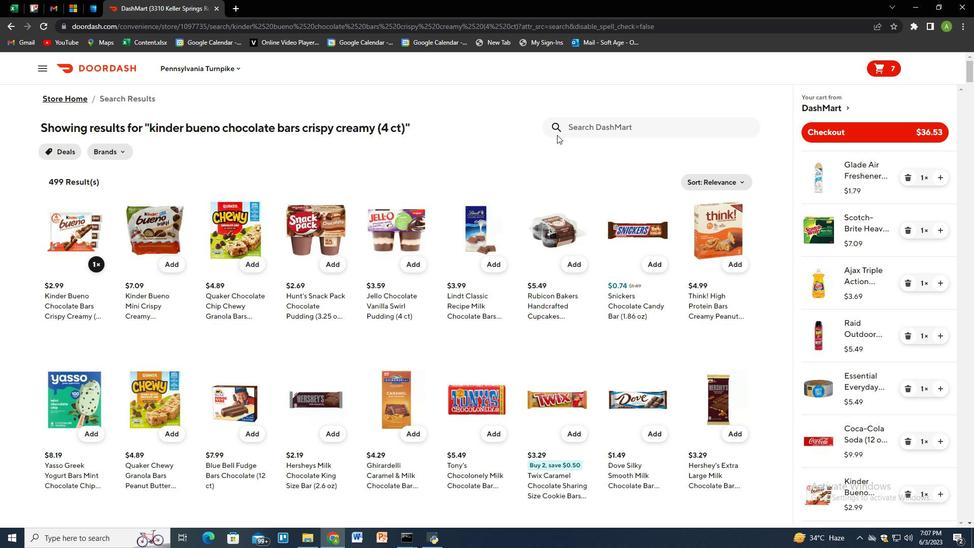 
Action: Mouse pressed left at (594, 124)
Screenshot: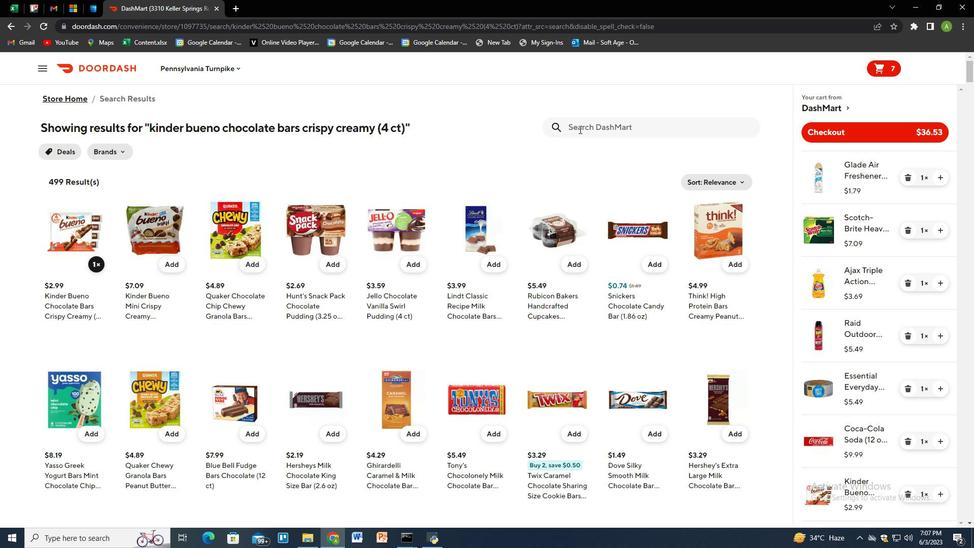 
Action: Key pressed nerds<Key.space>gummy<Key.space>clusters<Key.space>candy<Key.space><Key.shift_r>(5<Key.space>oz<Key.shift_r>)<Key.enter>
Screenshot: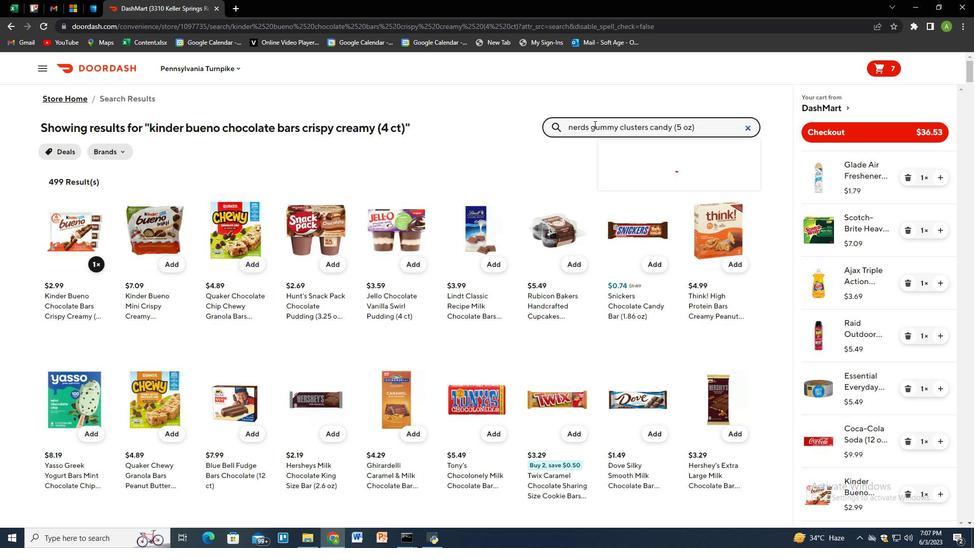
Action: Mouse moved to (89, 258)
Screenshot: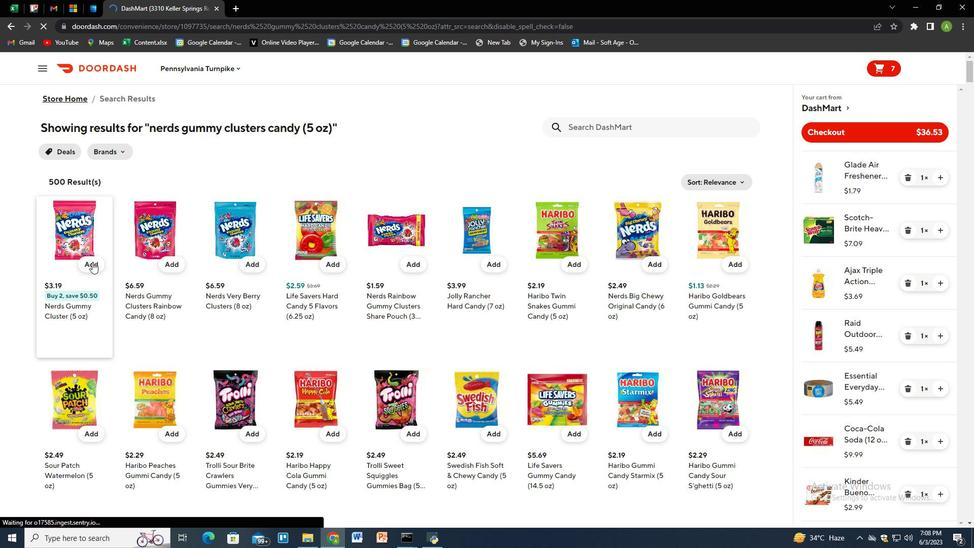 
Action: Mouse pressed left at (89, 258)
Screenshot: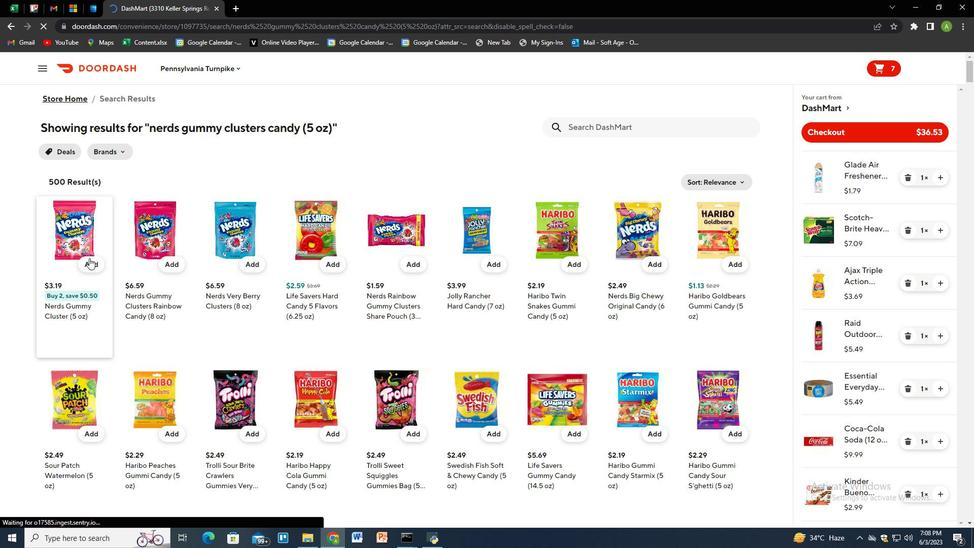 
Action: Mouse moved to (586, 127)
Screenshot: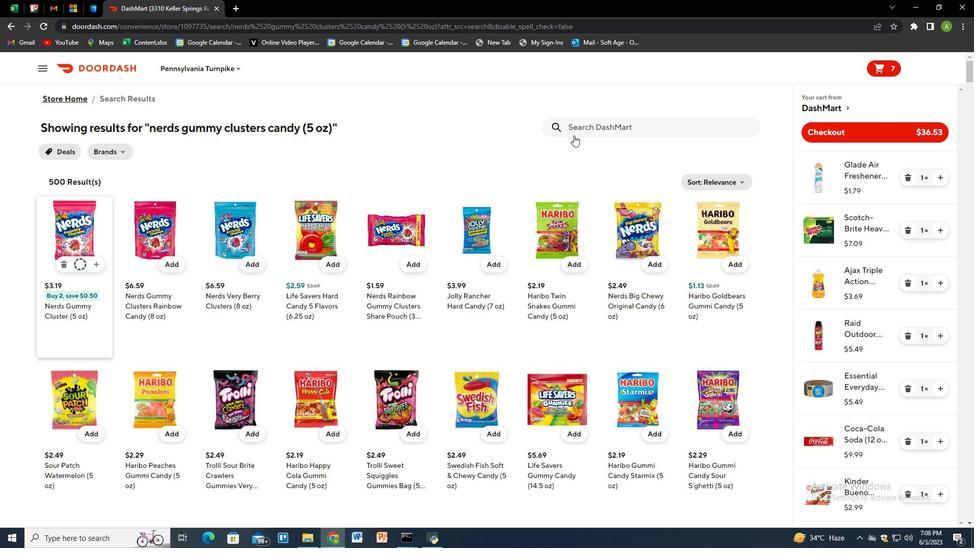 
Action: Mouse pressed left at (586, 127)
Screenshot: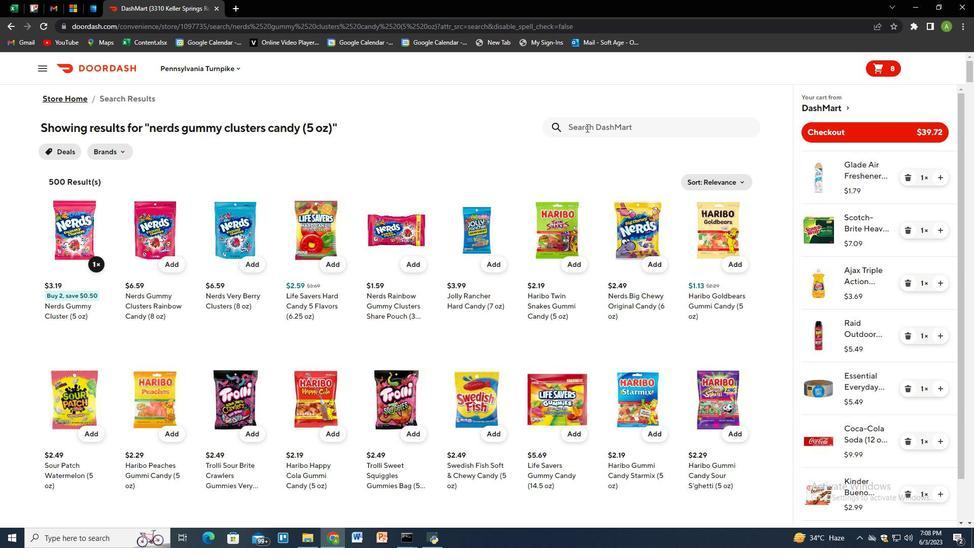 
Action: Key pressed sweet<Key.space>potato<Key.space><Key.shift_r>(2<Key.backspace>1<Key.space>ct<Key.shift_r>)<Key.enter>
Screenshot: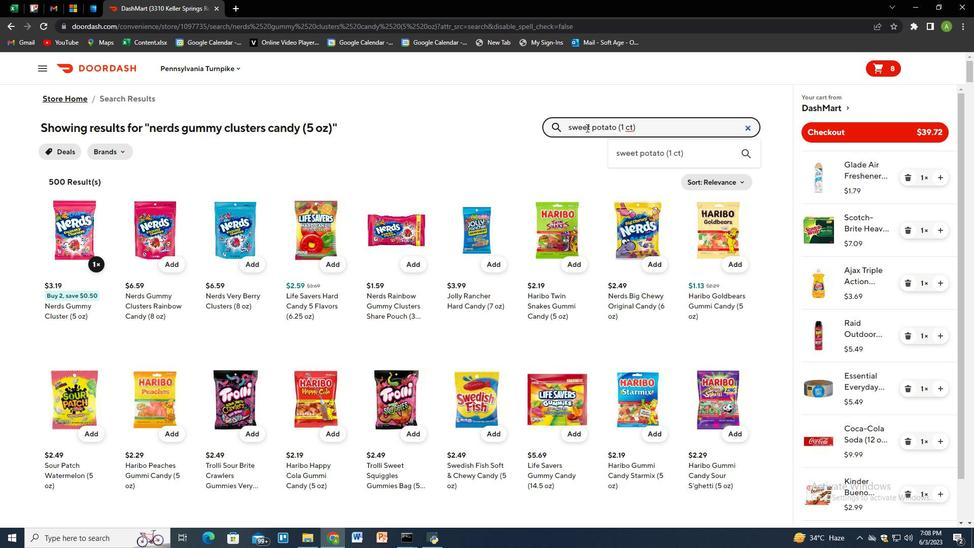 
Action: Mouse moved to (90, 263)
Screenshot: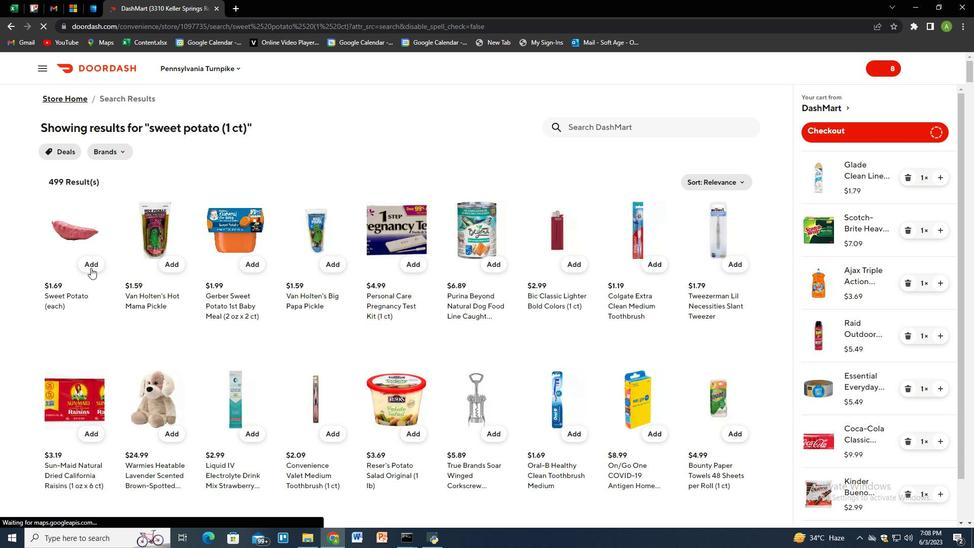 
Action: Mouse pressed left at (90, 263)
Screenshot: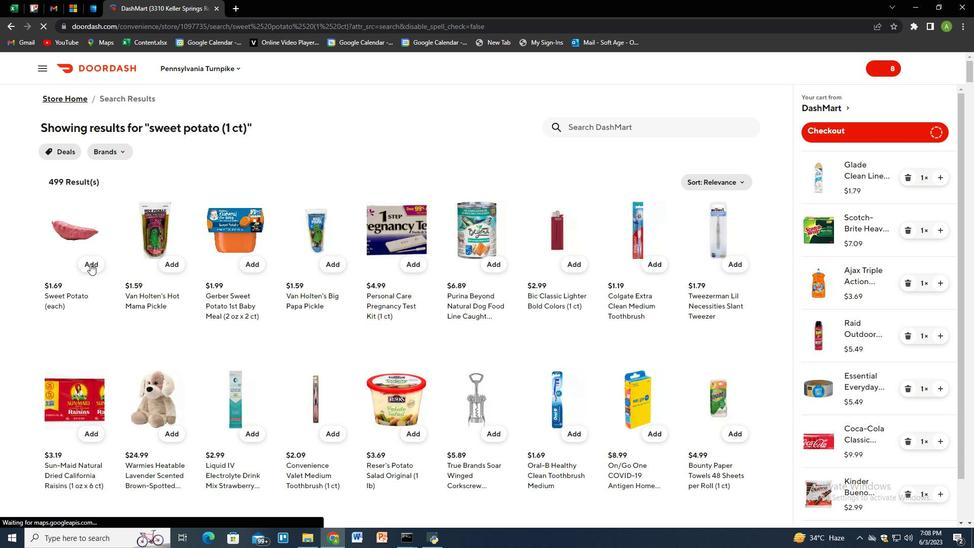 
Action: Mouse moved to (601, 128)
Screenshot: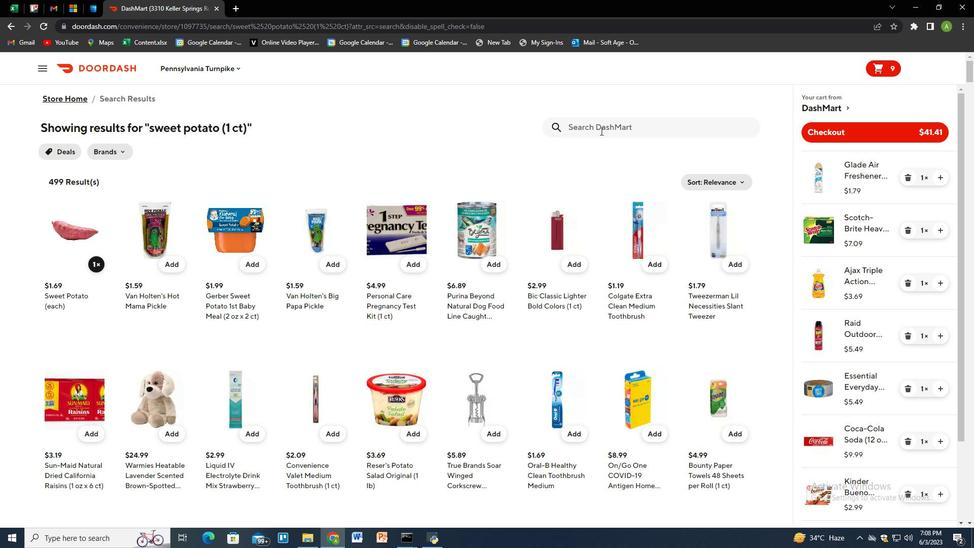 
Action: Mouse pressed left at (601, 128)
Screenshot: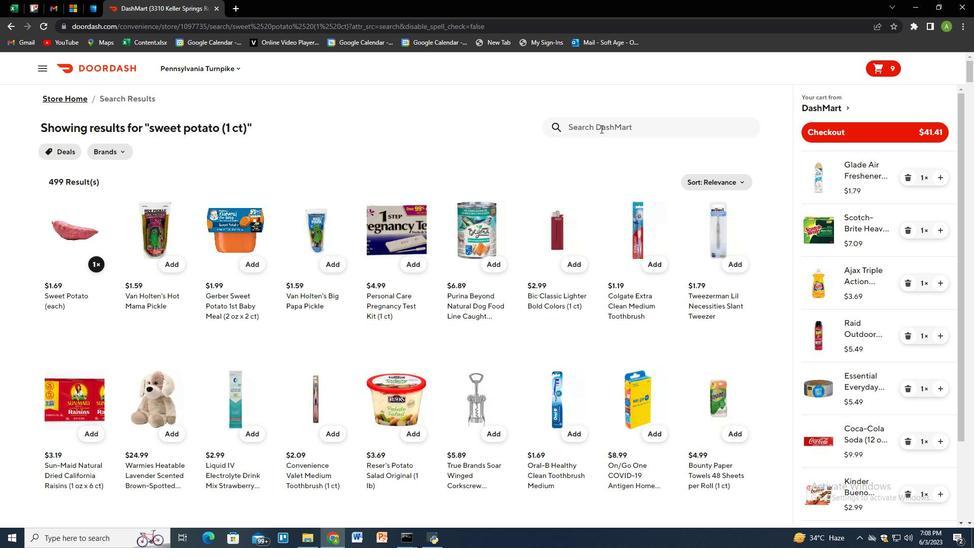
Action: Key pressed large<Key.space>avocado<Key.space><Key.shift_r><Key.shift_r><Key.shift_r>(1<Key.space>ct<Key.shift_r>)<Key.enter>
Screenshot: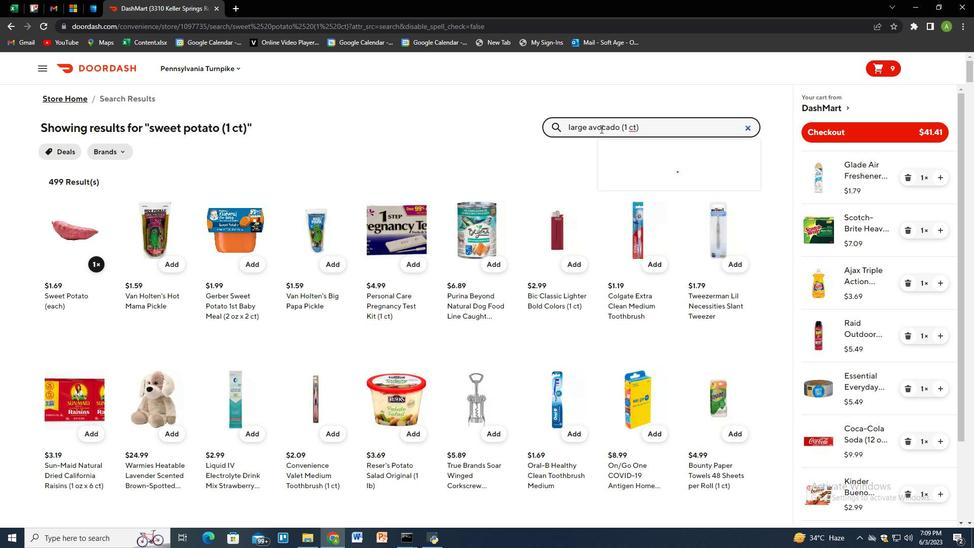 
Action: Mouse moved to (96, 264)
Screenshot: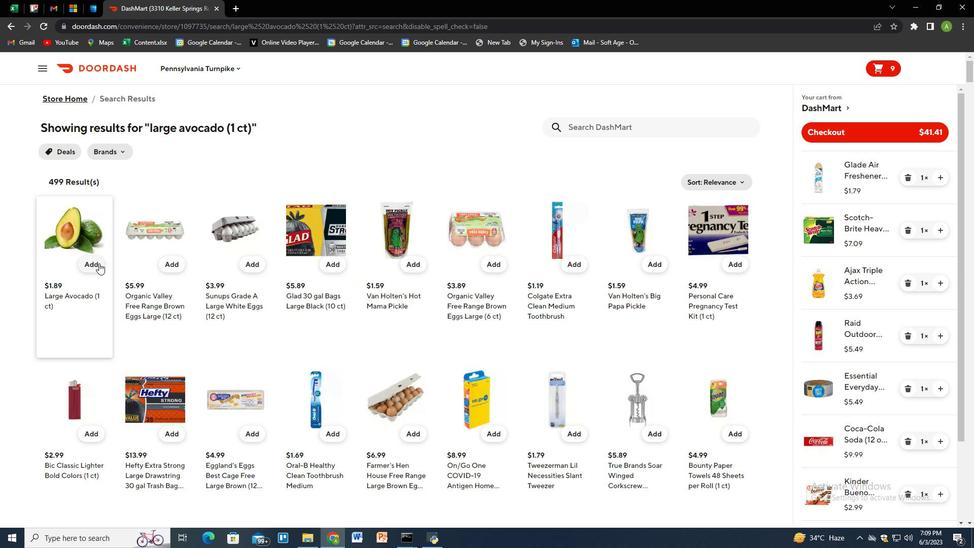 
Action: Mouse pressed left at (96, 264)
Screenshot: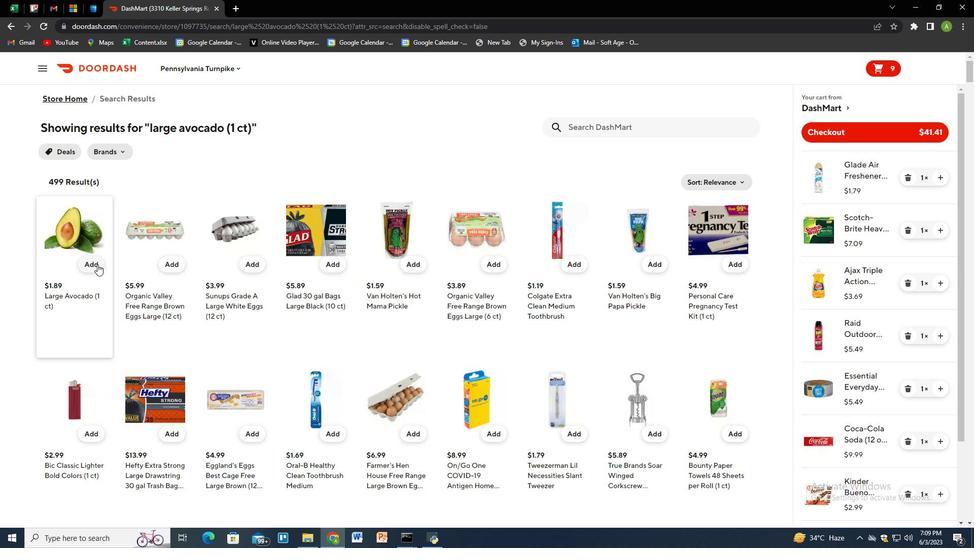 
Action: Mouse moved to (849, 127)
Screenshot: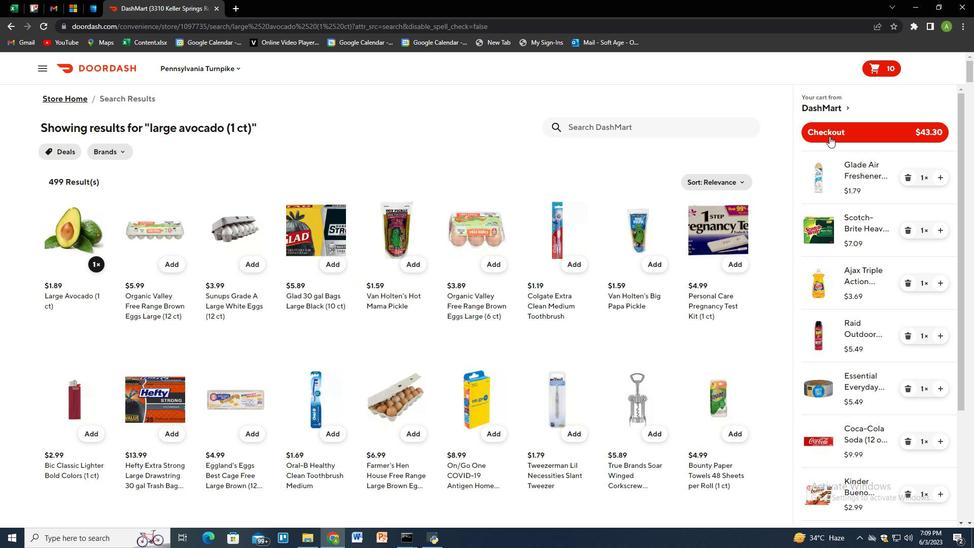
Action: Mouse pressed left at (849, 127)
Screenshot: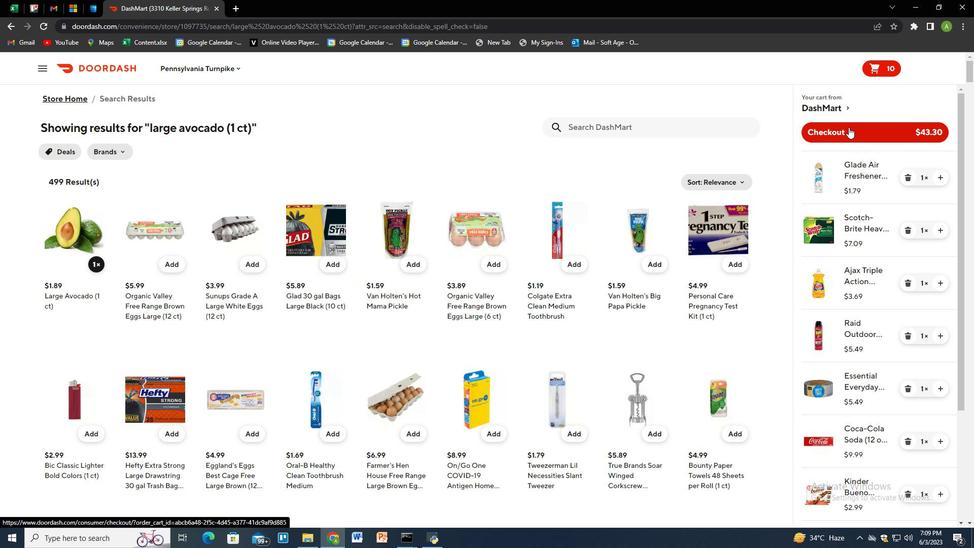 
